 Task: Add an event with the title Second Sales Performance Analysis Meeting, date ''2023/11/27'', time 00:00and add a description: A conference call with partners serves as a platform for collaborative discussions. It brings together representatives from different organizations or departments to exchange ideas, share updates, and address common challenges. The call enables open and interactive communication, fostering a sense of teamwork and cooperation among partners.Mark the tasks as Completed , logged in from the account softage.3@softage.netand send the event invitation to softage.7@softage.net and softage.8@softage.net. Set a reminder for the event Doesn''t repeat
Action: Mouse moved to (56, 82)
Screenshot: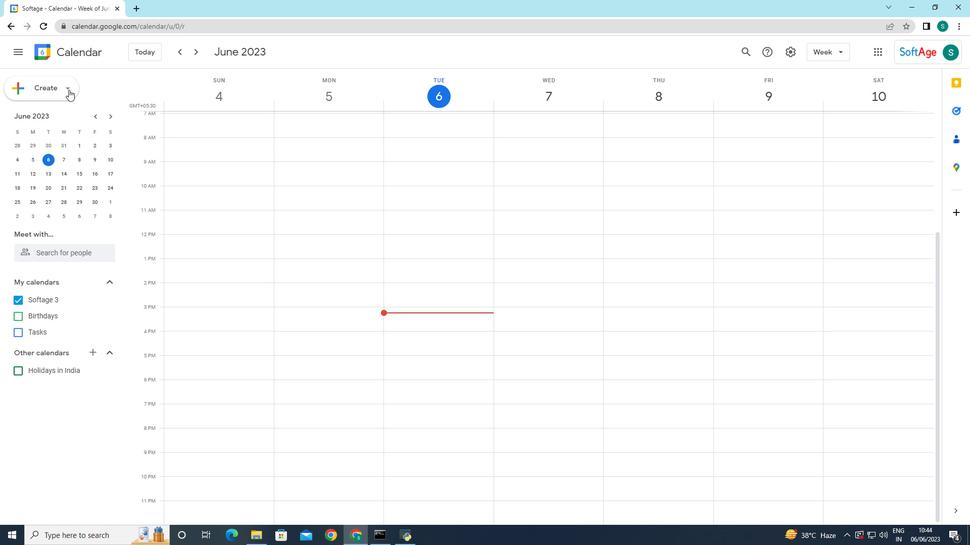 
Action: Mouse pressed left at (56, 82)
Screenshot: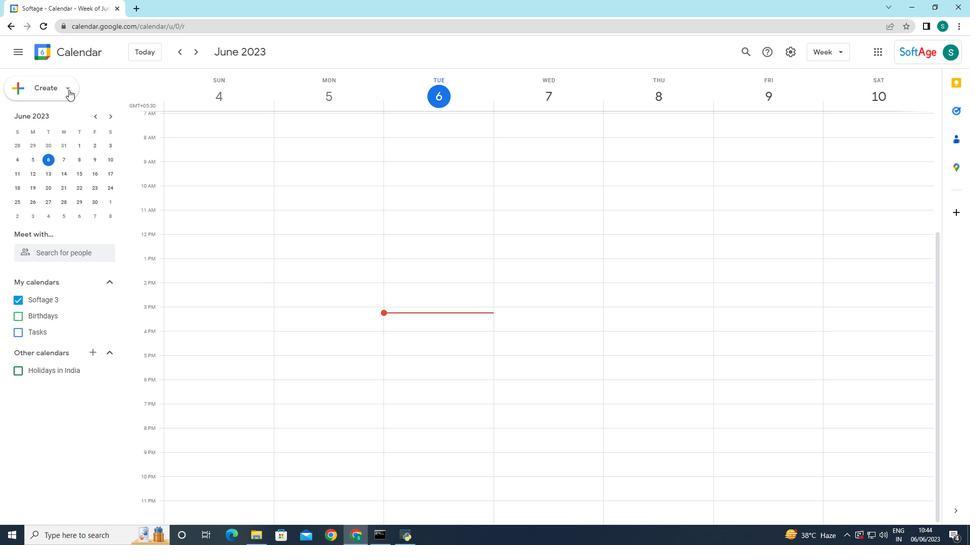 
Action: Mouse moved to (50, 112)
Screenshot: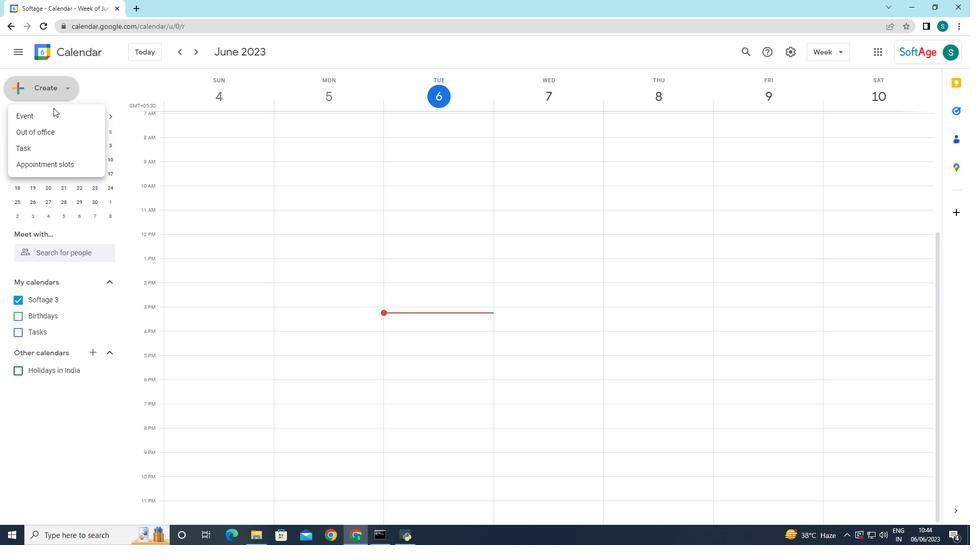 
Action: Mouse pressed left at (50, 112)
Screenshot: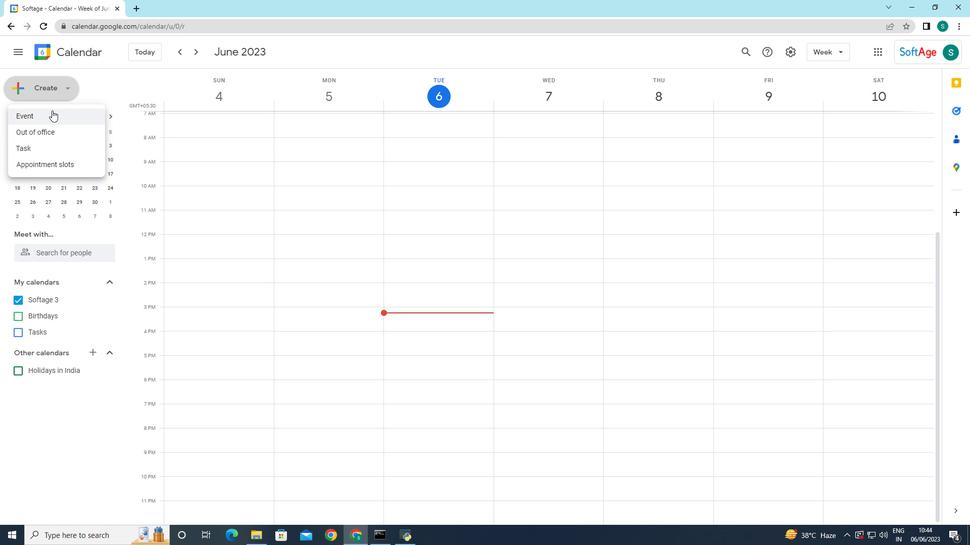 
Action: Mouse moved to (313, 399)
Screenshot: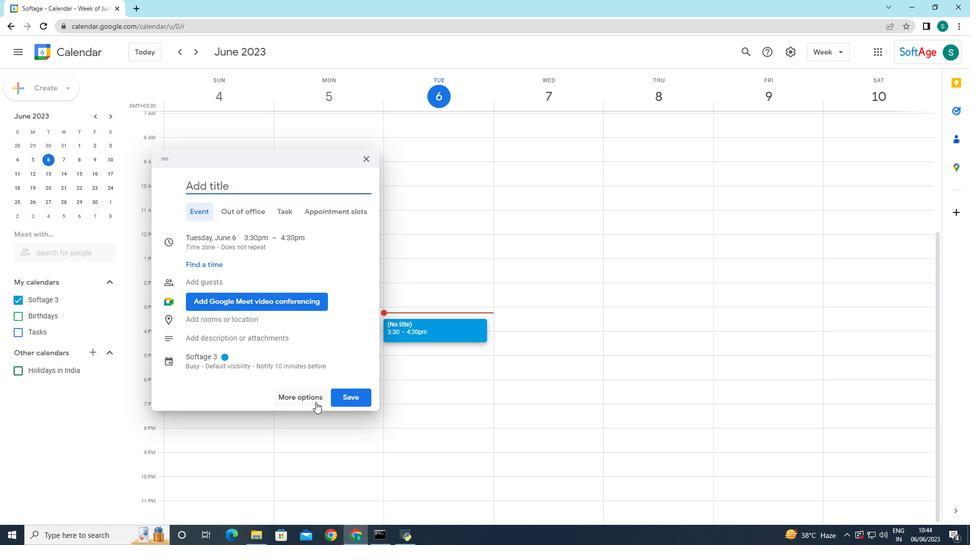 
Action: Mouse pressed left at (313, 399)
Screenshot: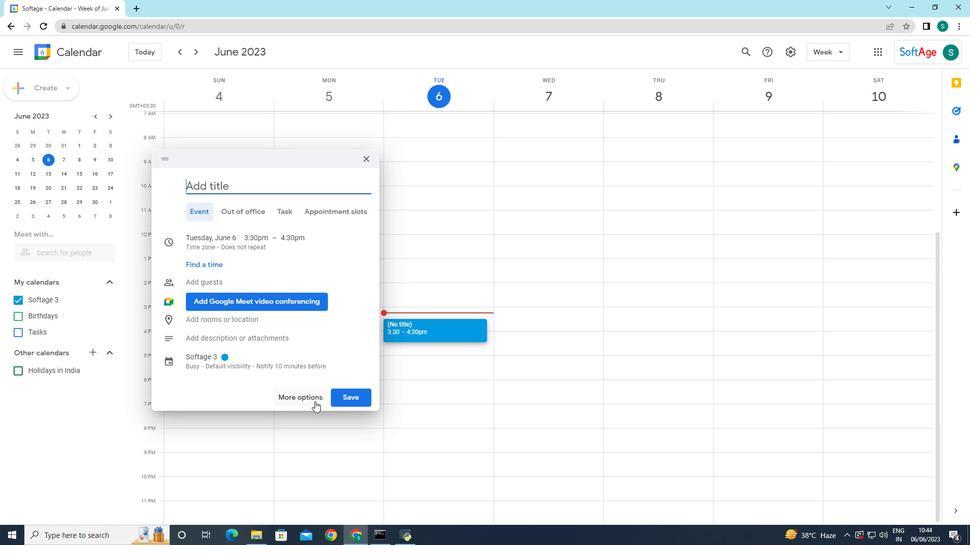 
Action: Mouse moved to (125, 52)
Screenshot: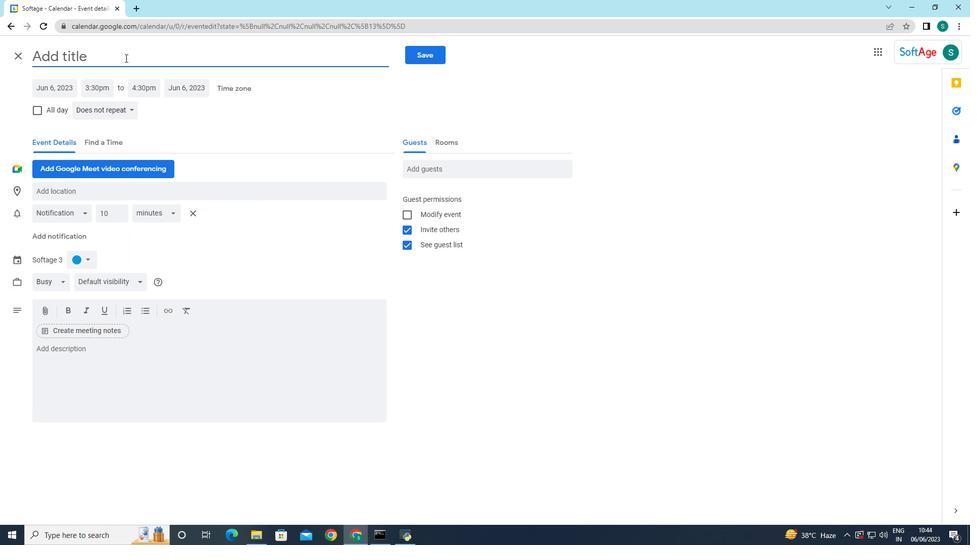 
Action: Mouse pressed left at (125, 52)
Screenshot: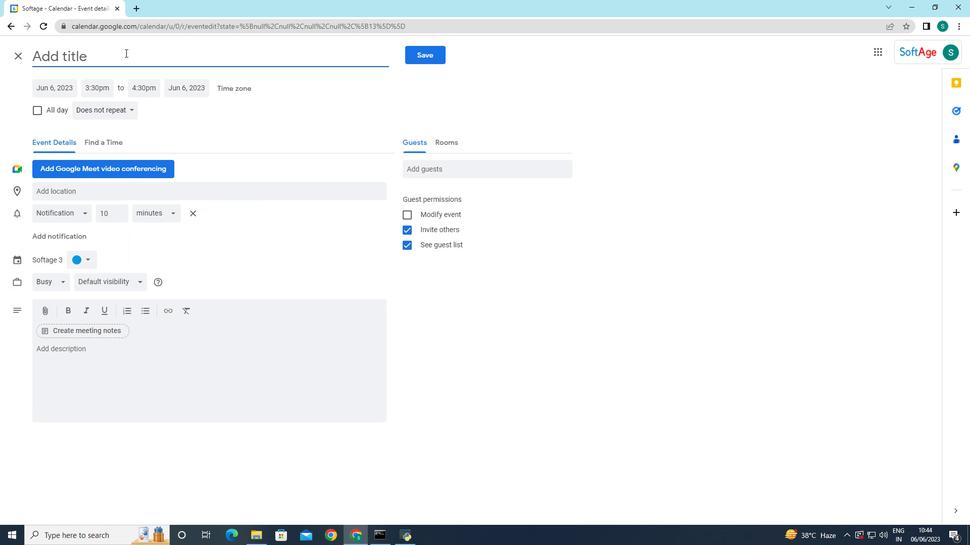 
Action: Key pressed <Key.caps_lock>S<Key.caps_lock>econd<Key.space>sales<Key.space><Key.caps_lock>P<Key.caps_lock>a<Key.backspace>erformance<Key.space><Key.caps_lock>A<Key.caps_lock>nalysis<Key.space><Key.caps_lock>M<Key.caps_lock>eeting<Key.space>
Screenshot: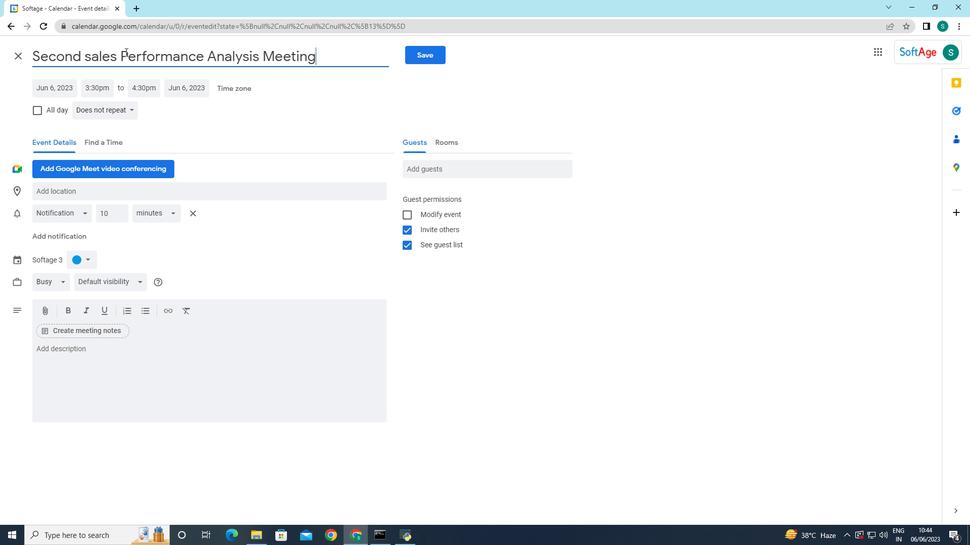
Action: Mouse moved to (51, 83)
Screenshot: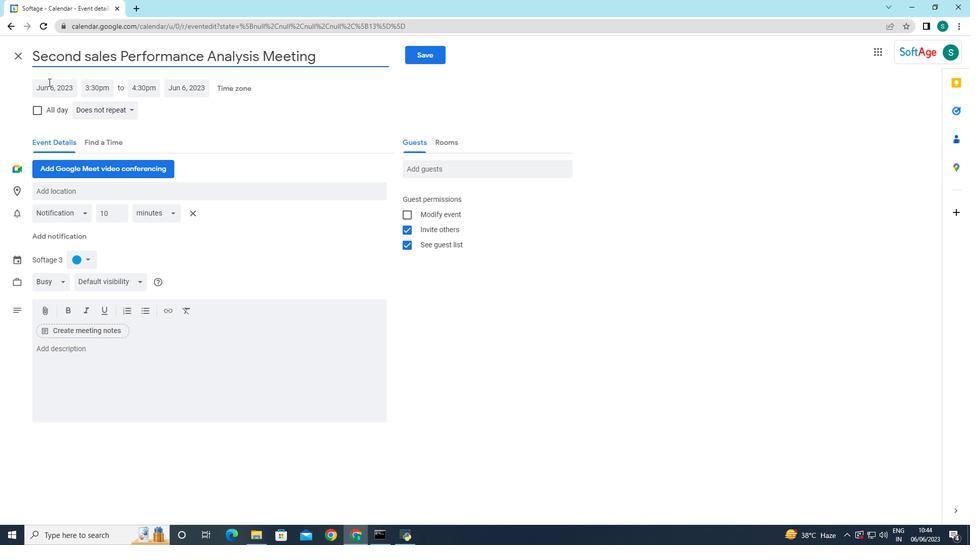 
Action: Mouse pressed left at (51, 83)
Screenshot: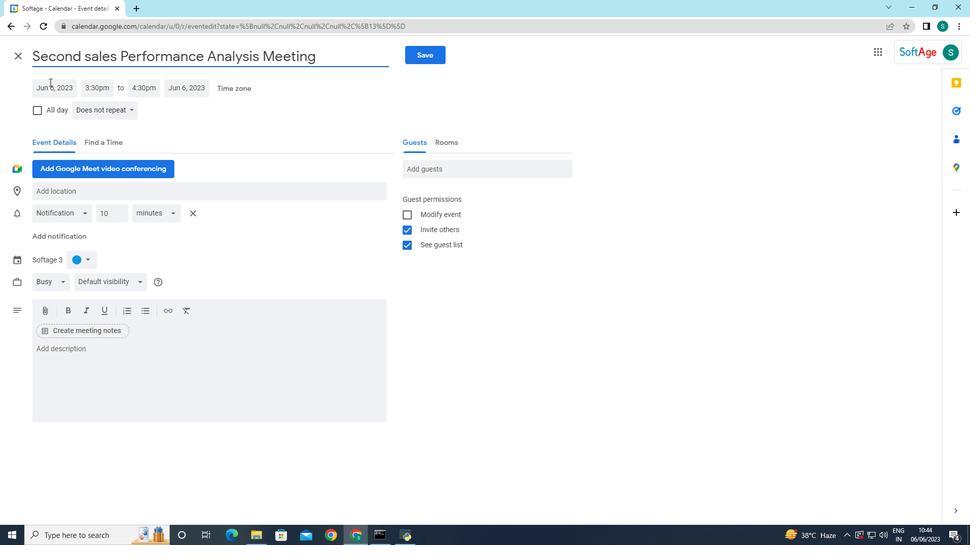 
Action: Mouse moved to (157, 110)
Screenshot: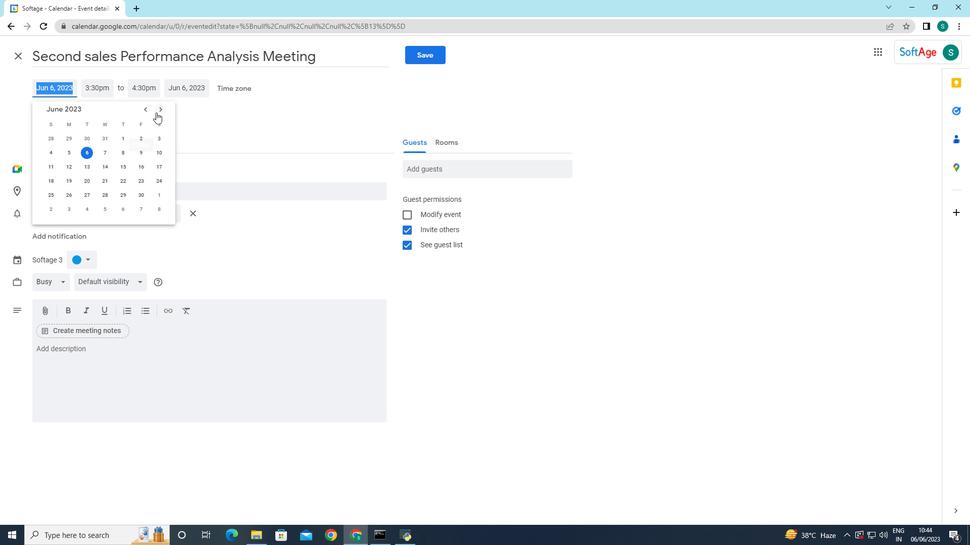 
Action: Mouse pressed left at (157, 110)
Screenshot: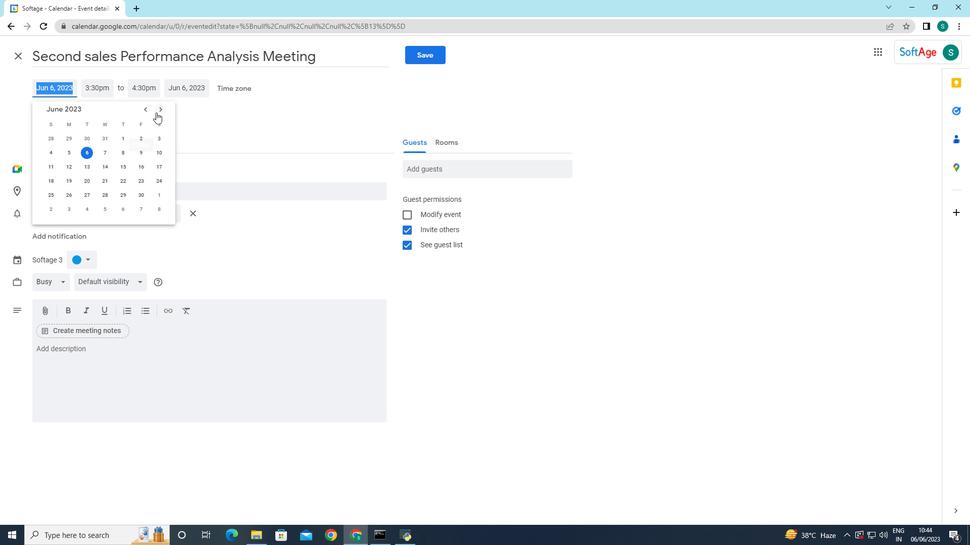 
Action: Mouse pressed left at (157, 110)
Screenshot: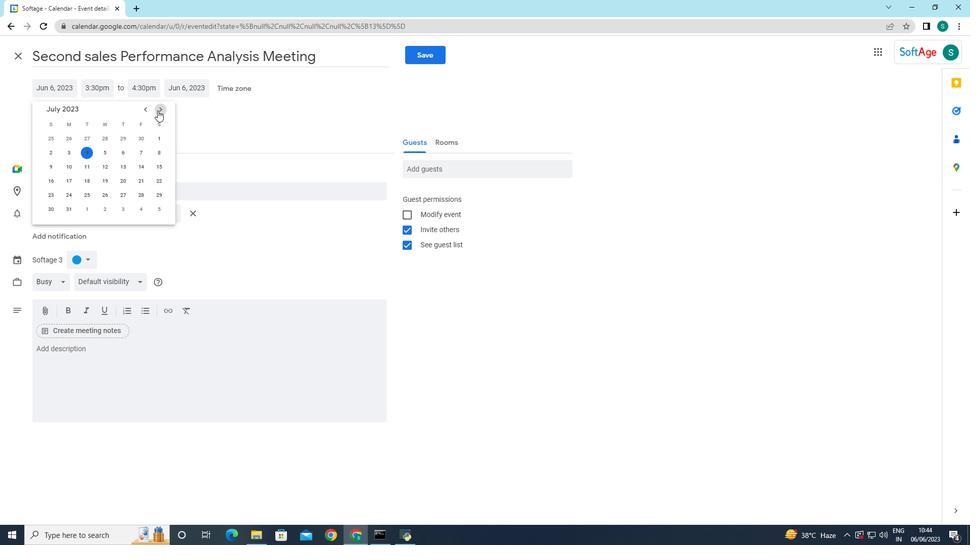 
Action: Mouse pressed left at (157, 110)
Screenshot: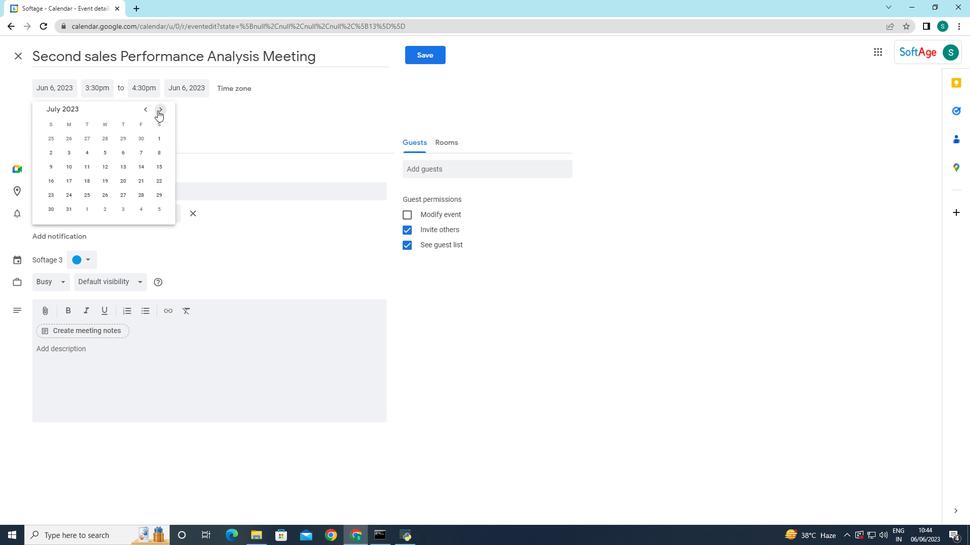 
Action: Mouse pressed left at (157, 110)
Screenshot: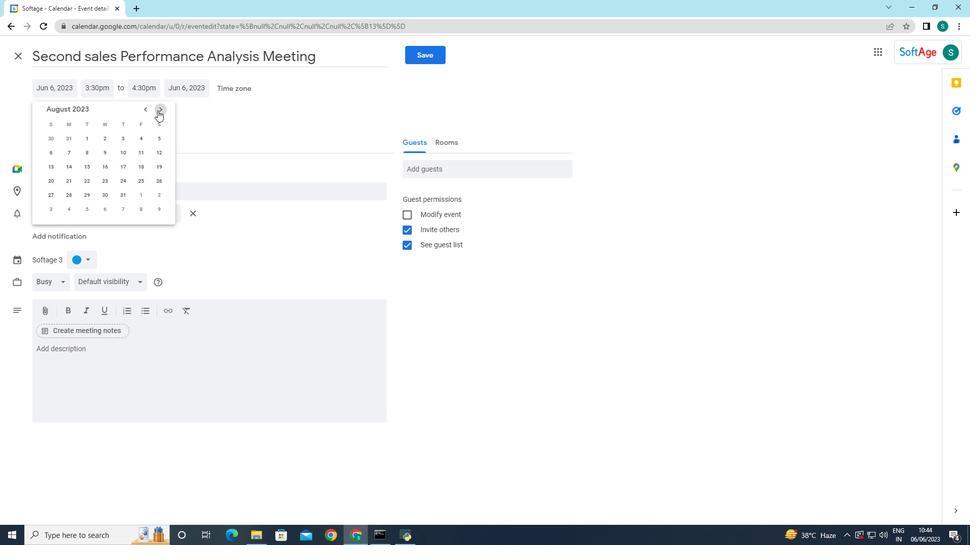 
Action: Mouse pressed left at (157, 110)
Screenshot: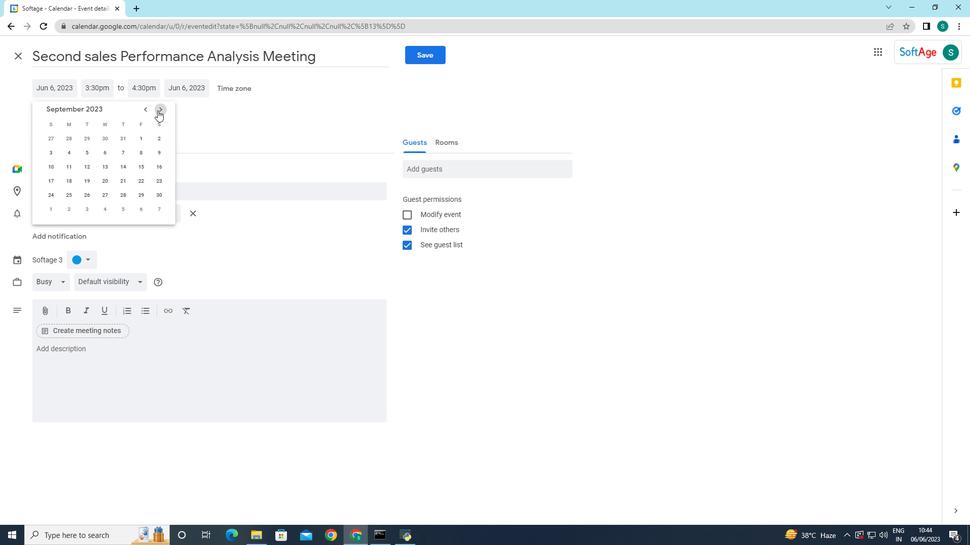 
Action: Mouse pressed left at (157, 110)
Screenshot: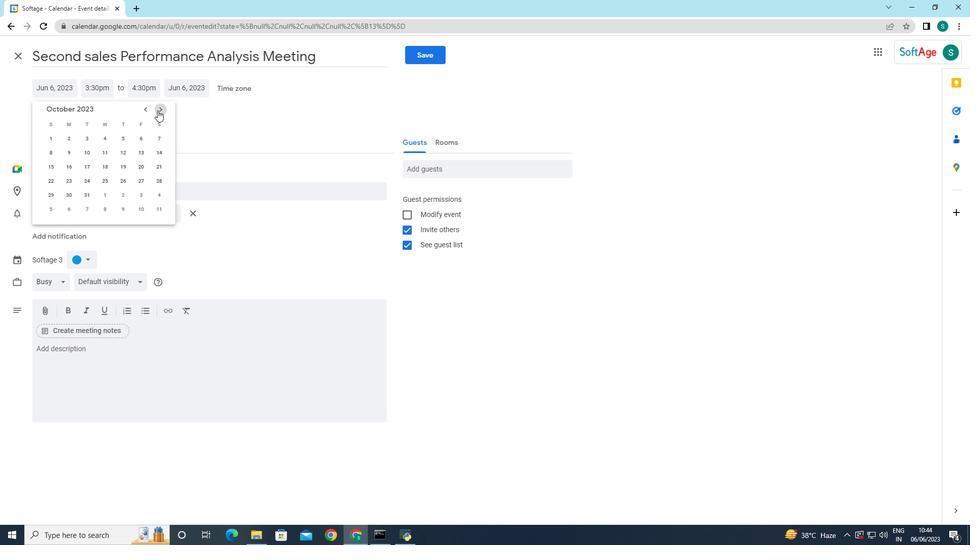 
Action: Mouse moved to (146, 110)
Screenshot: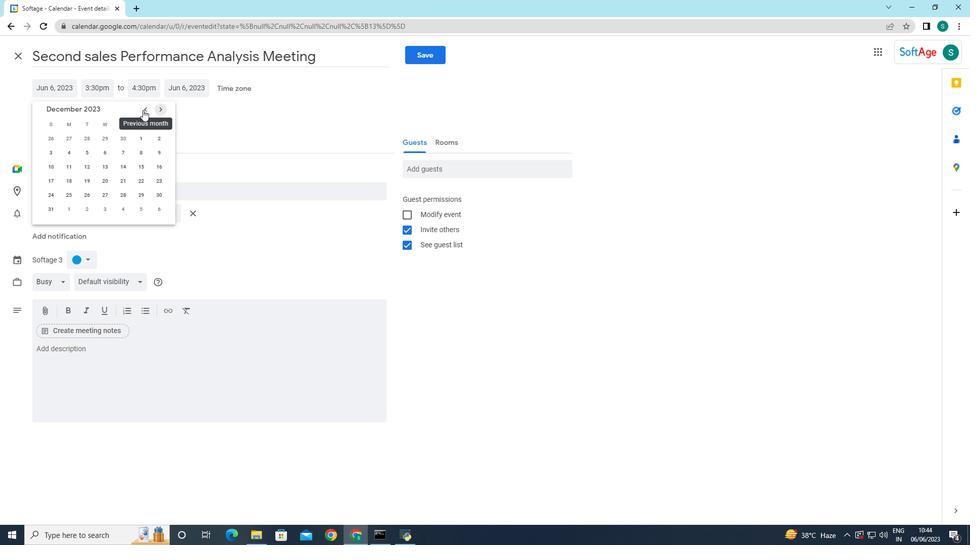 
Action: Mouse pressed left at (146, 110)
Screenshot: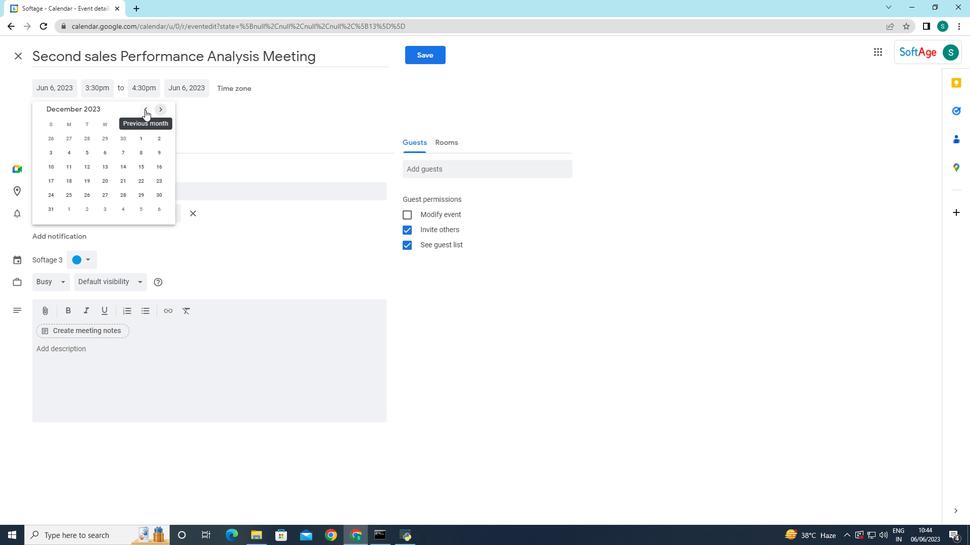
Action: Mouse moved to (68, 193)
Screenshot: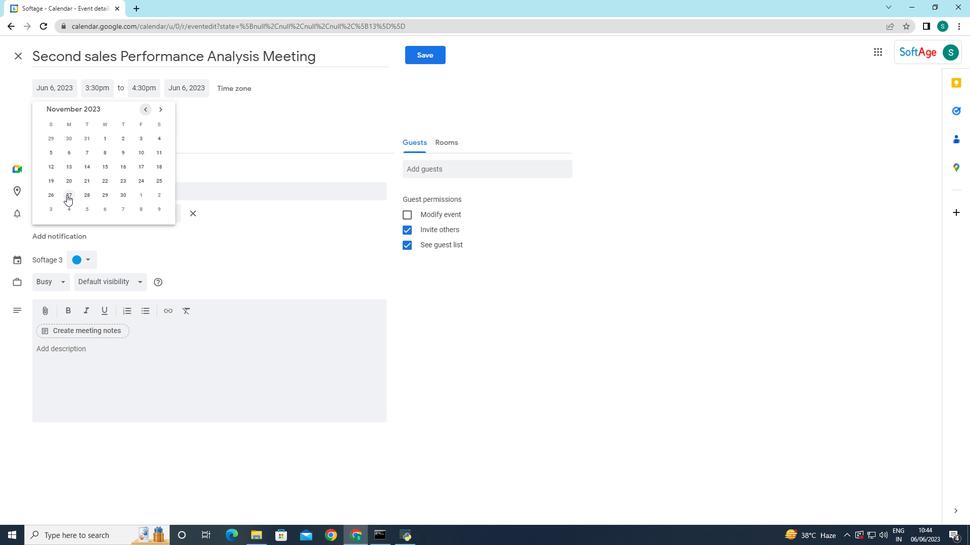 
Action: Mouse pressed left at (68, 193)
Screenshot: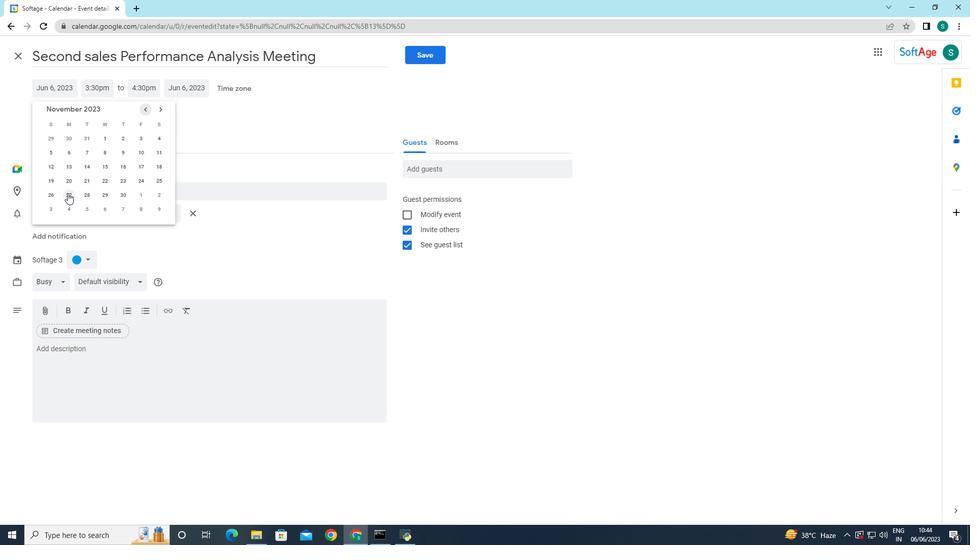 
Action: Mouse moved to (206, 142)
Screenshot: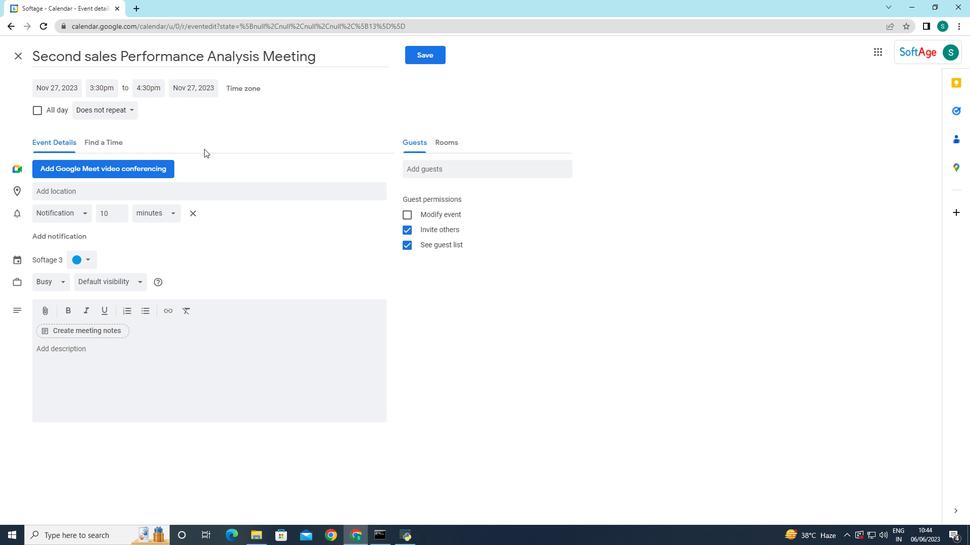
Action: Mouse pressed left at (206, 142)
Screenshot: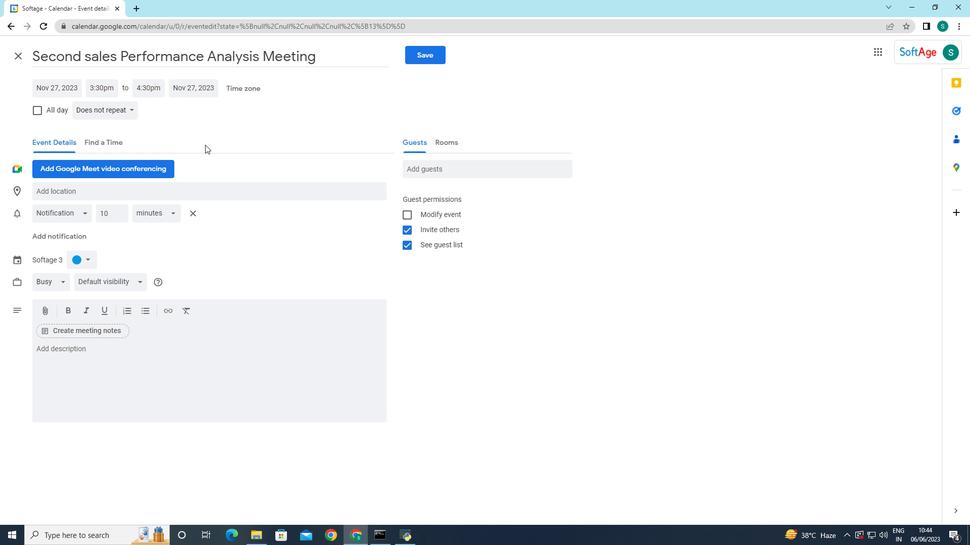 
Action: Mouse moved to (96, 86)
Screenshot: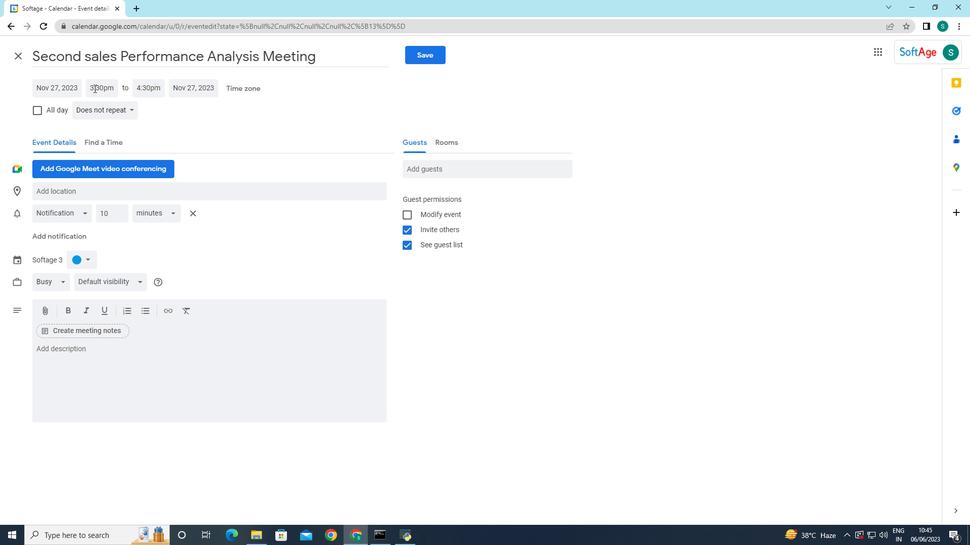 
Action: Mouse pressed left at (96, 86)
Screenshot: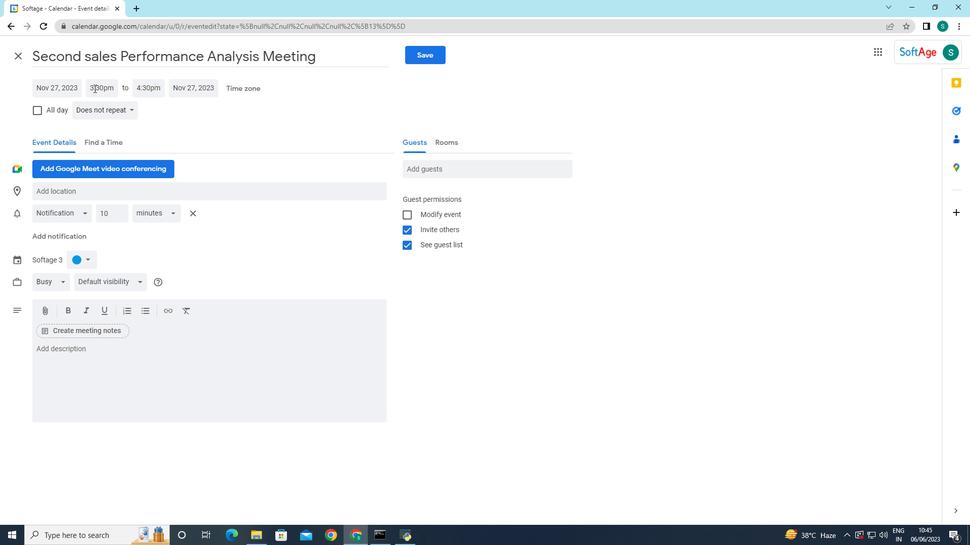 
Action: Mouse moved to (110, 145)
Screenshot: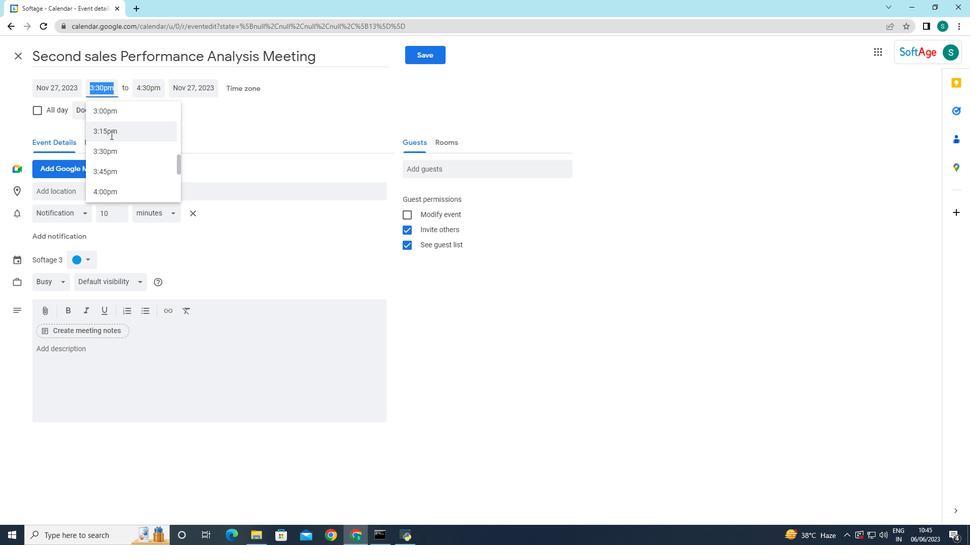 
Action: Mouse scrolled (110, 146) with delta (0, 0)
Screenshot: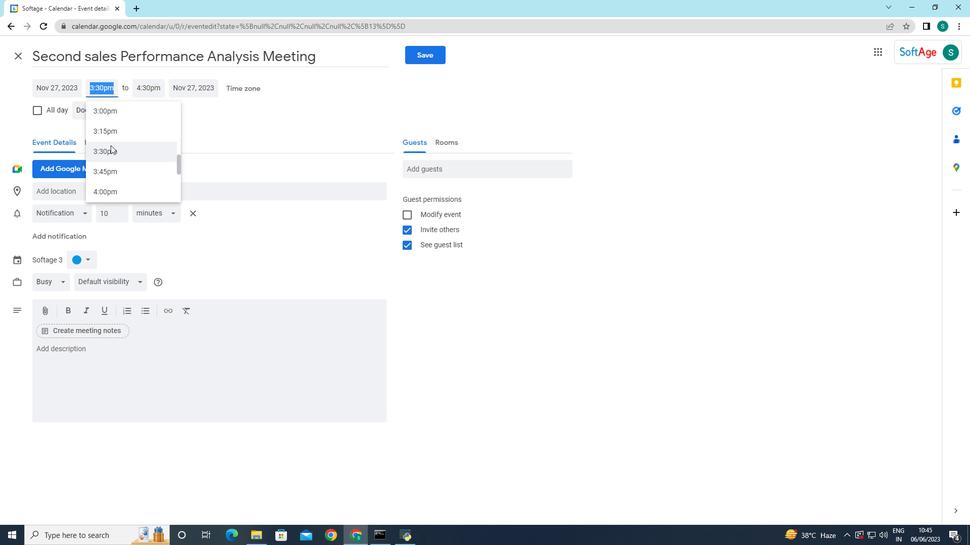 
Action: Mouse scrolled (110, 146) with delta (0, 0)
Screenshot: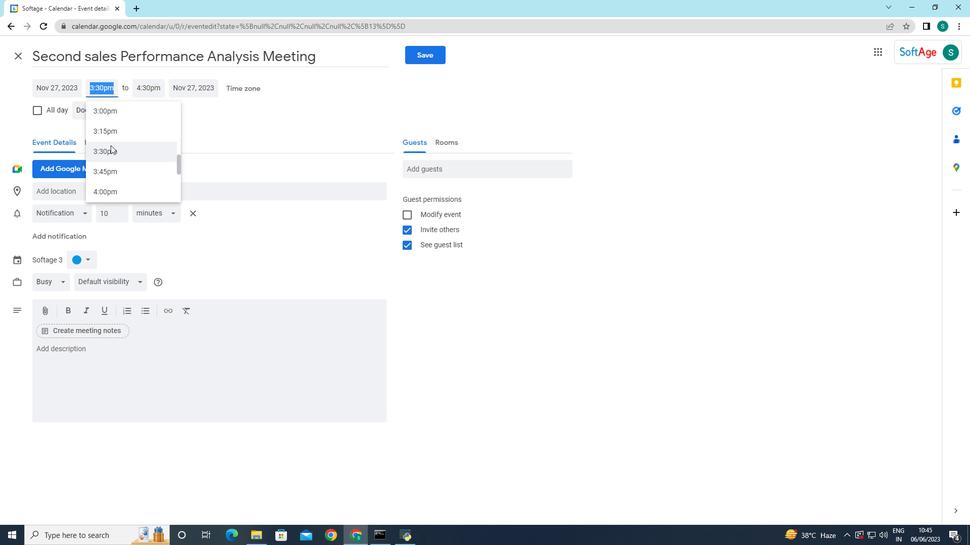 
Action: Mouse scrolled (110, 146) with delta (0, 0)
Screenshot: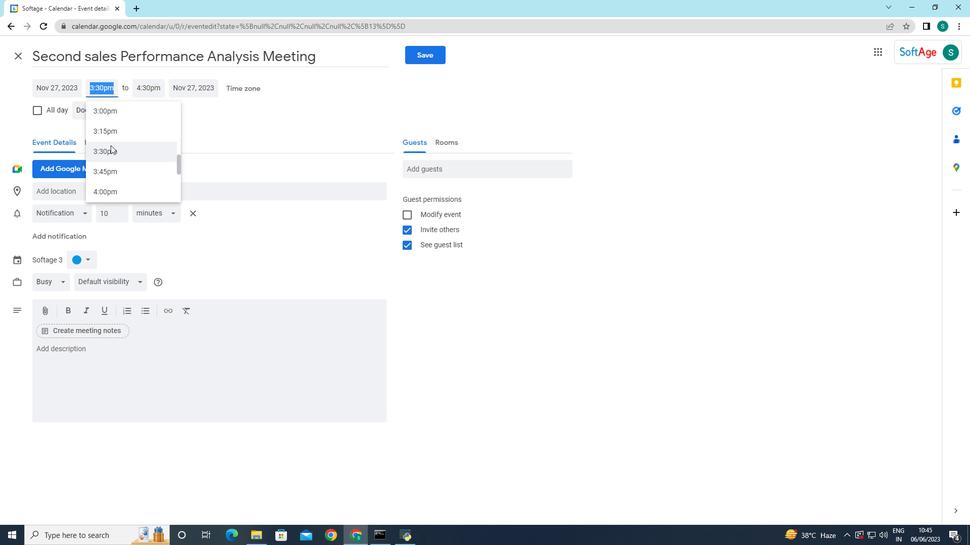 
Action: Mouse moved to (128, 158)
Screenshot: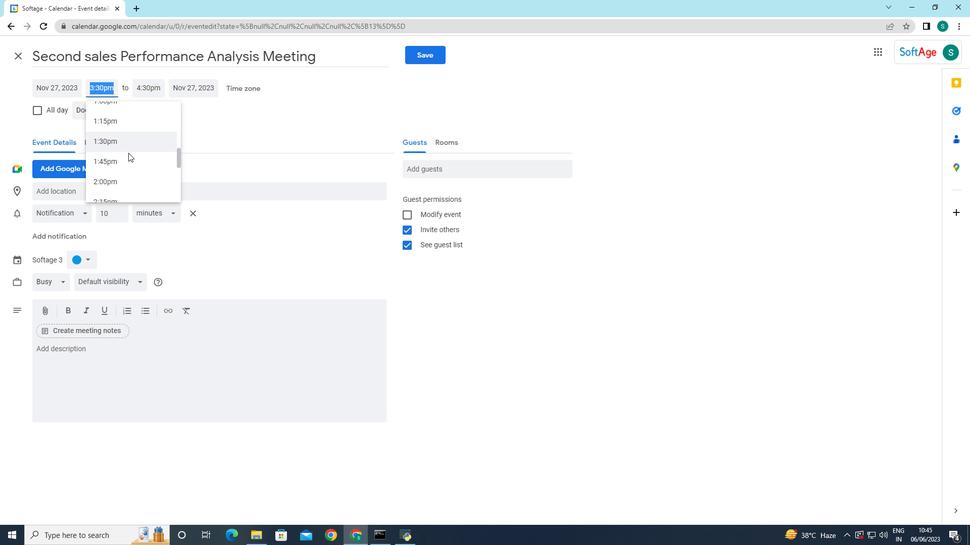 
Action: Mouse scrolled (128, 158) with delta (0, 0)
Screenshot: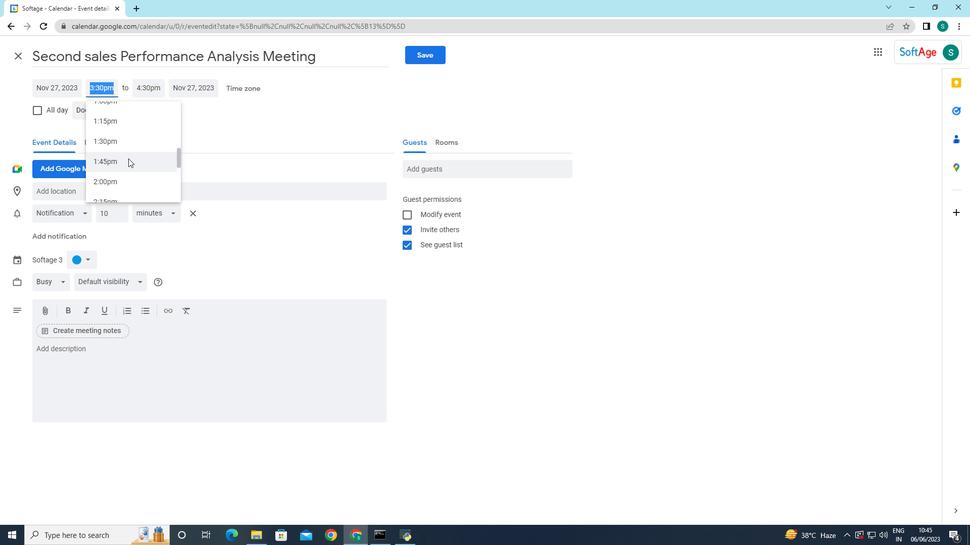 
Action: Mouse scrolled (128, 159) with delta (0, 0)
Screenshot: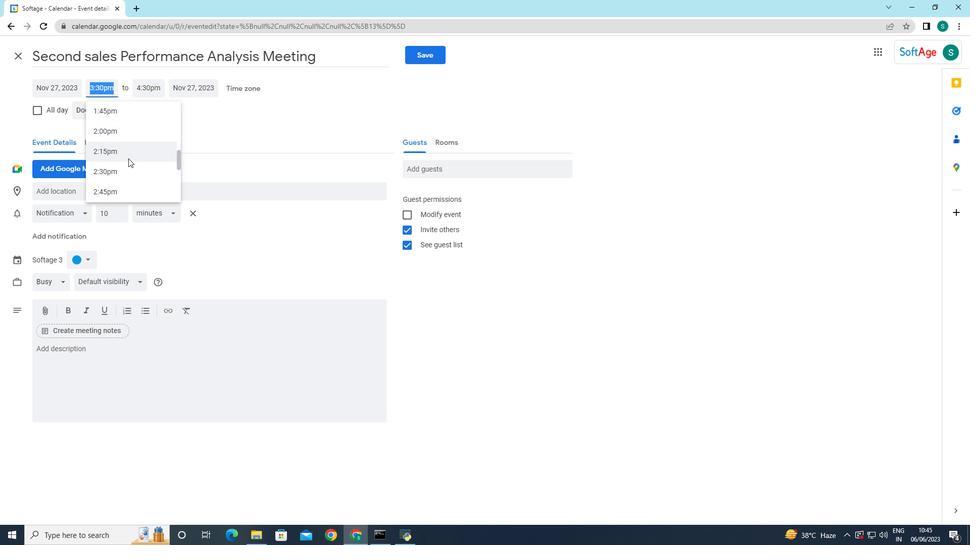 
Action: Mouse scrolled (128, 159) with delta (0, 0)
Screenshot: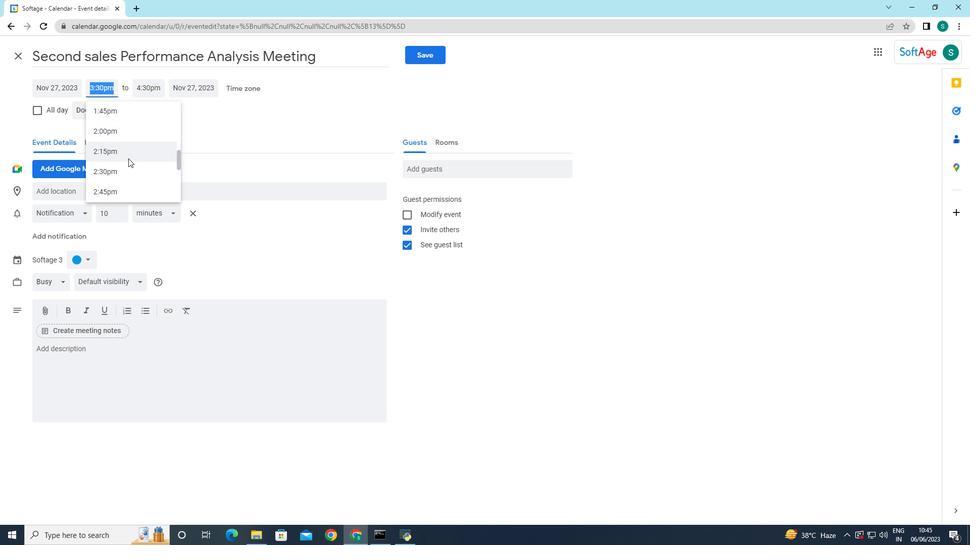 
Action: Mouse scrolled (128, 159) with delta (0, 0)
Screenshot: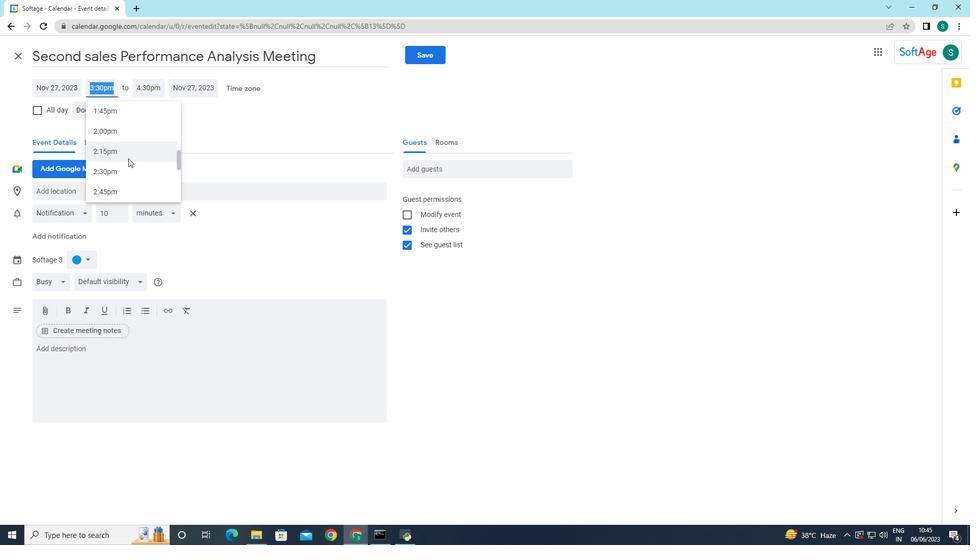 
Action: Mouse scrolled (128, 159) with delta (0, 0)
Screenshot: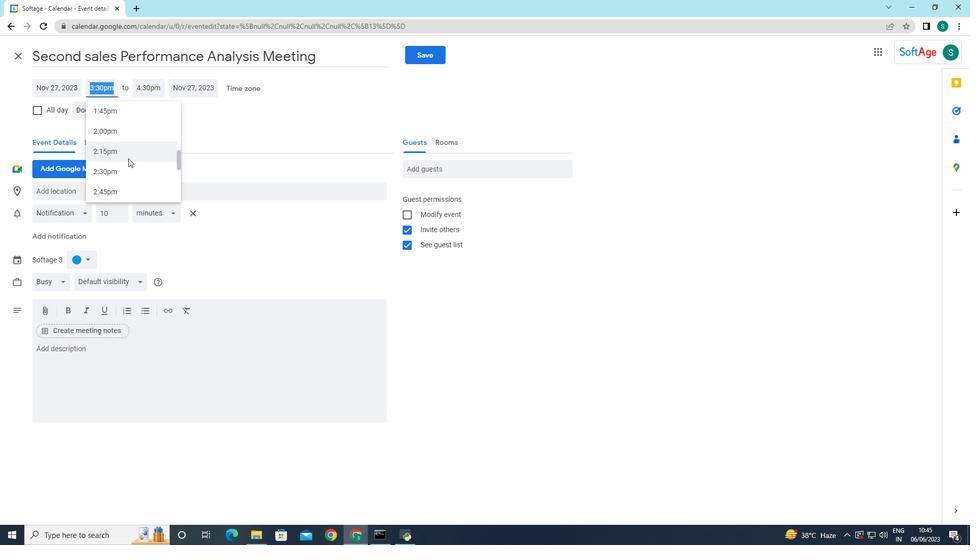 
Action: Mouse moved to (128, 158)
Screenshot: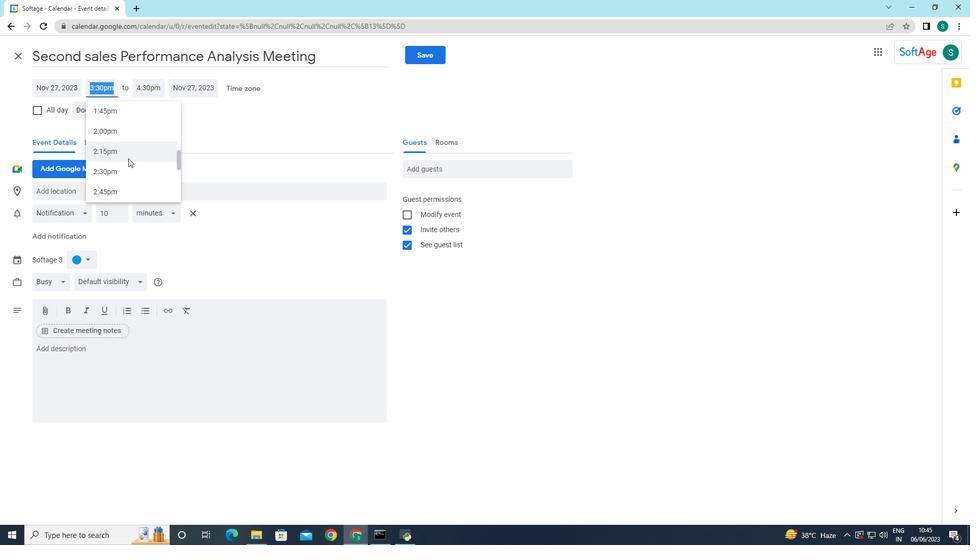 
Action: Mouse scrolled (128, 159) with delta (0, 0)
Screenshot: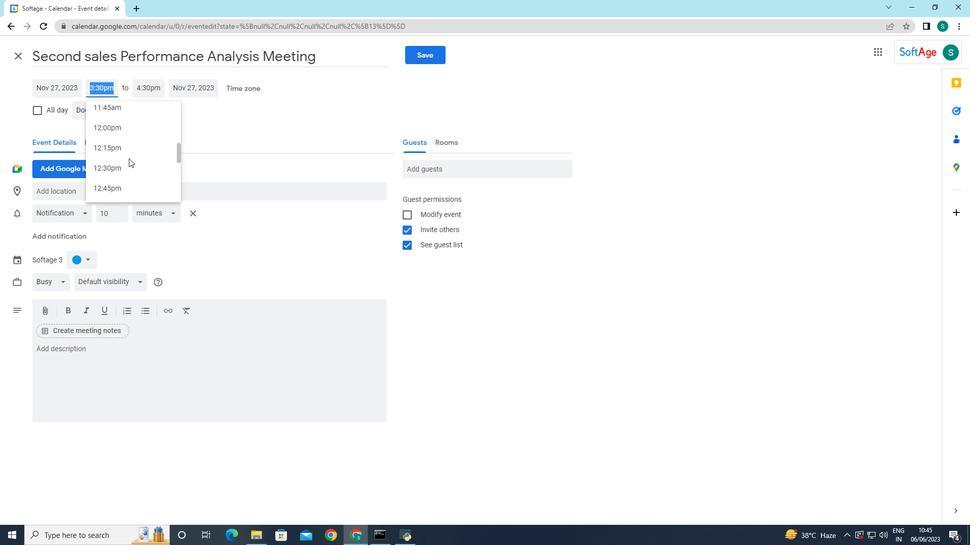 
Action: Mouse scrolled (128, 159) with delta (0, 0)
Screenshot: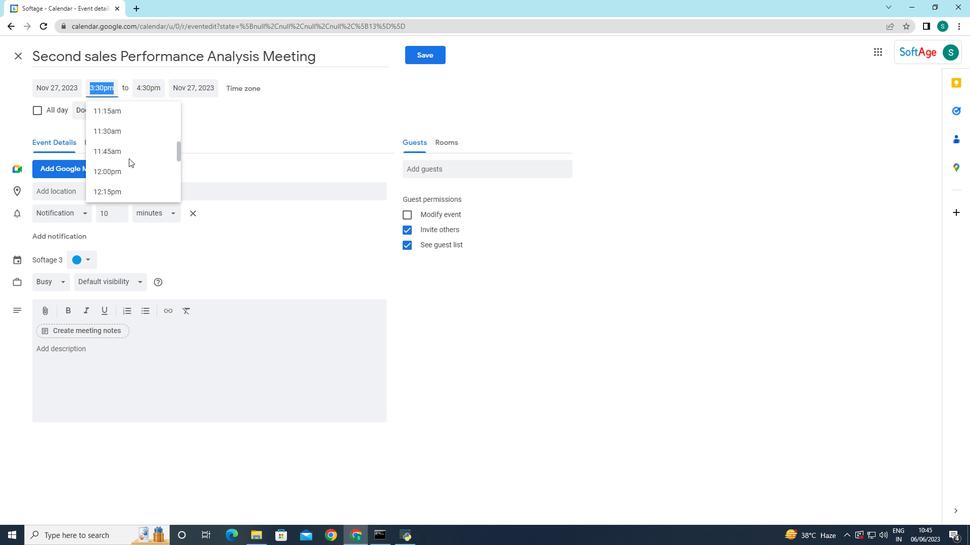 
Action: Mouse scrolled (128, 159) with delta (0, 0)
Screenshot: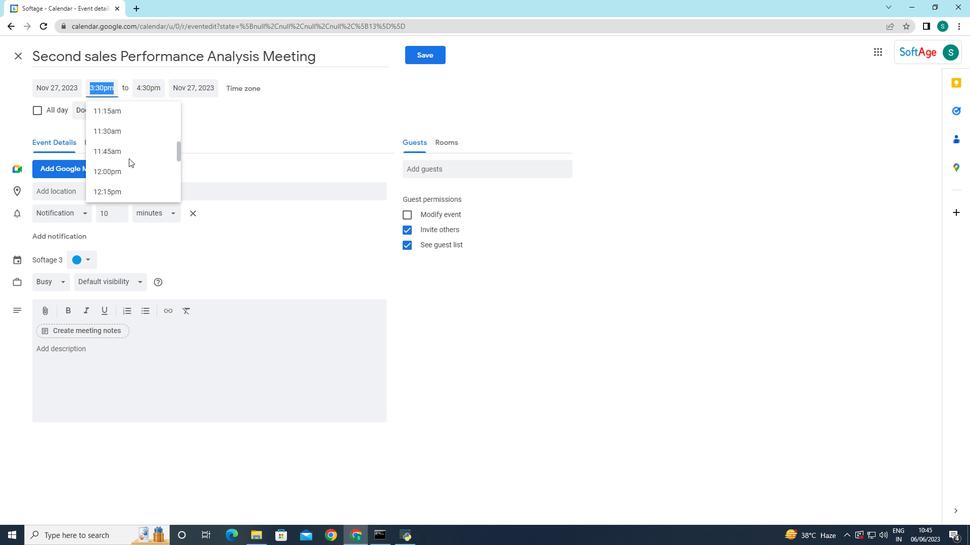 
Action: Mouse scrolled (128, 159) with delta (0, 0)
Screenshot: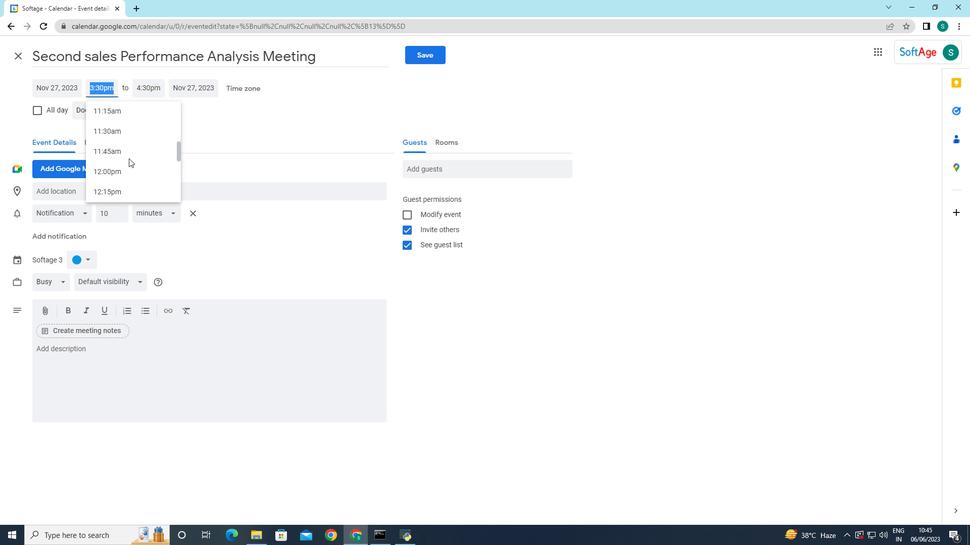 
Action: Mouse moved to (128, 158)
Screenshot: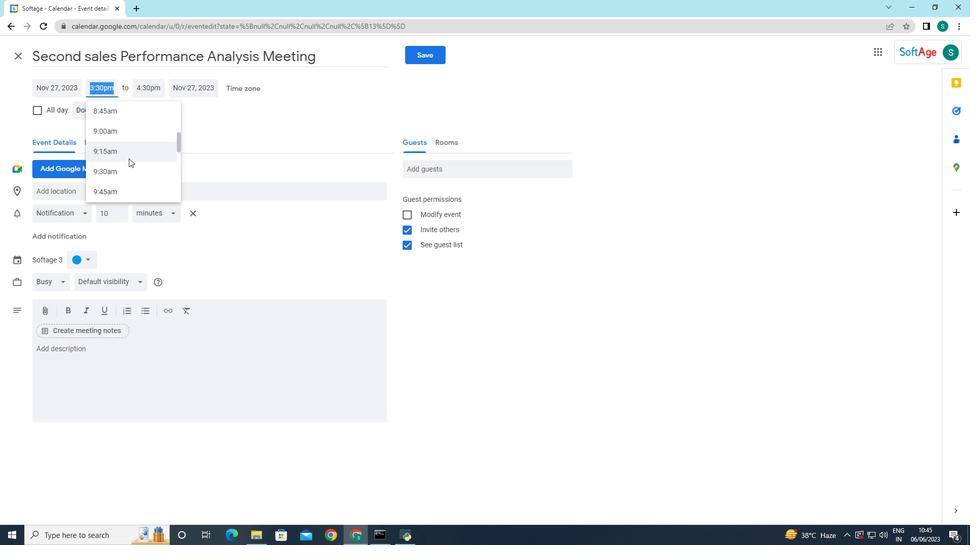 
Action: Mouse scrolled (128, 159) with delta (0, 0)
Screenshot: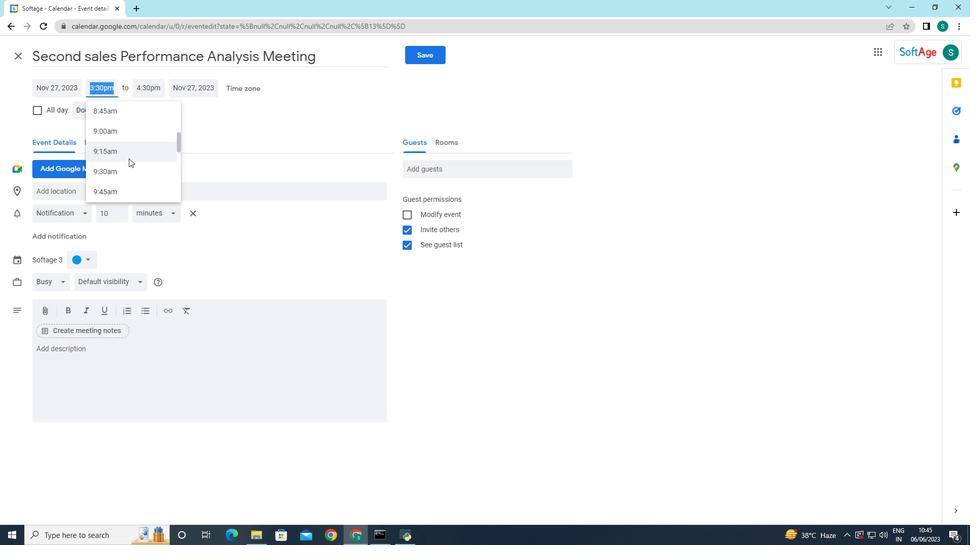 
Action: Mouse scrolled (128, 159) with delta (0, 0)
Screenshot: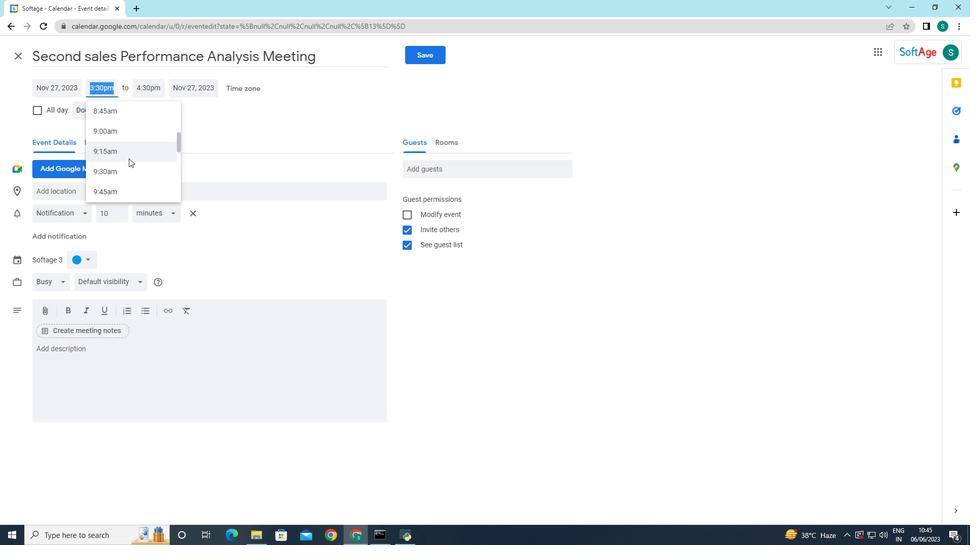 
Action: Mouse scrolled (128, 159) with delta (0, 0)
Screenshot: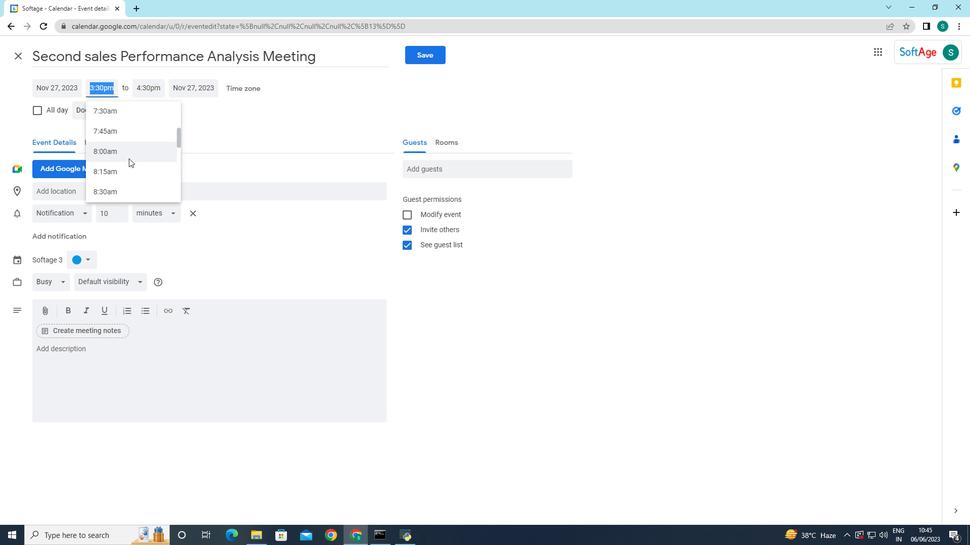 
Action: Mouse scrolled (128, 159) with delta (0, 0)
Screenshot: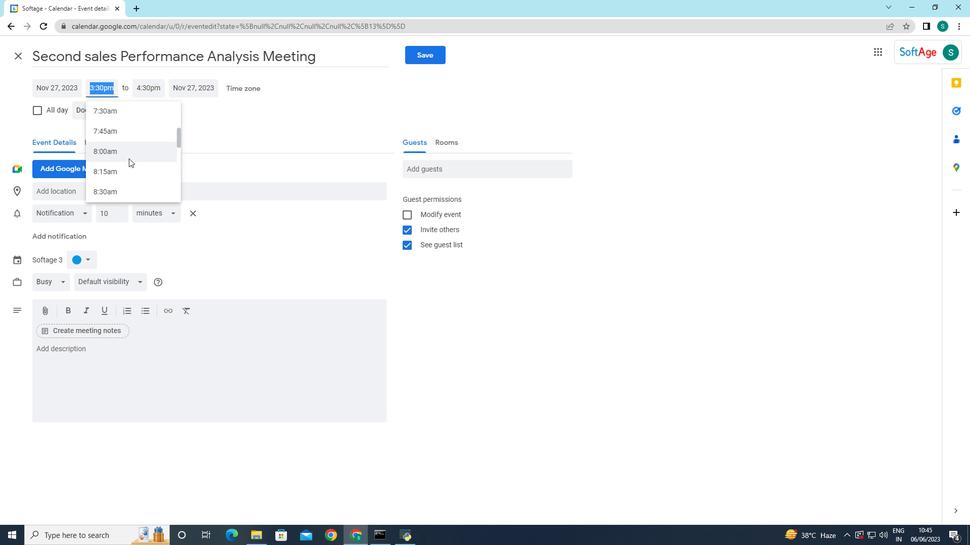 
Action: Mouse scrolled (128, 158) with delta (0, 0)
Screenshot: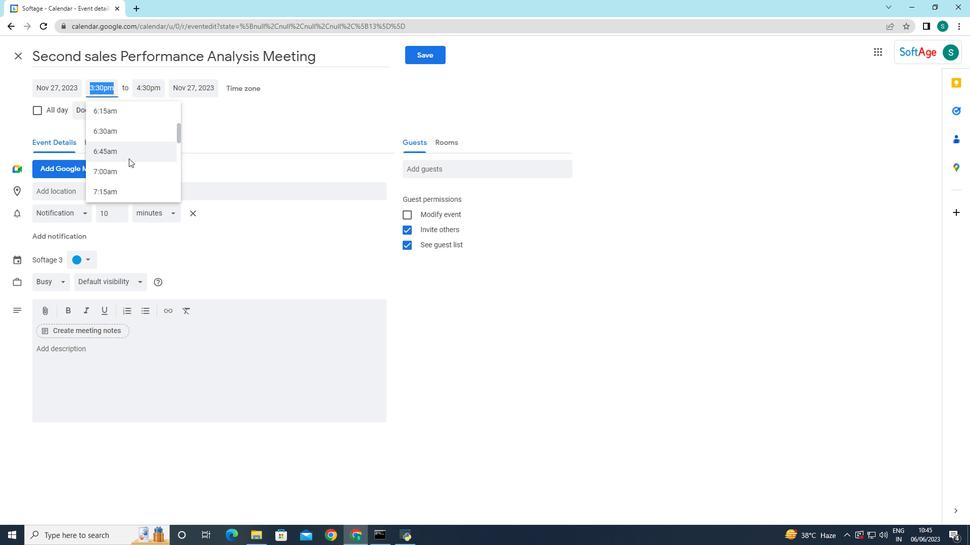
Action: Mouse scrolled (128, 158) with delta (0, 0)
Screenshot: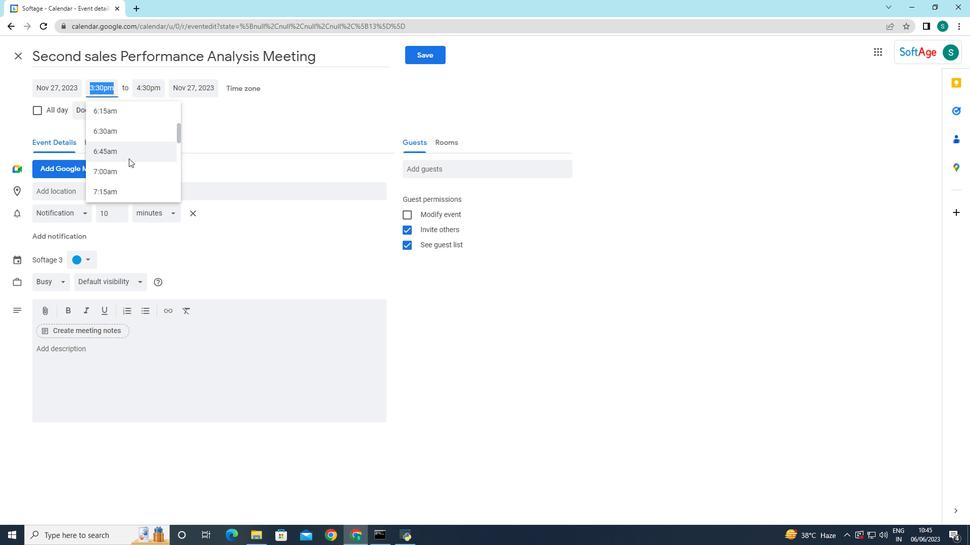 
Action: Mouse scrolled (128, 158) with delta (0, 0)
Screenshot: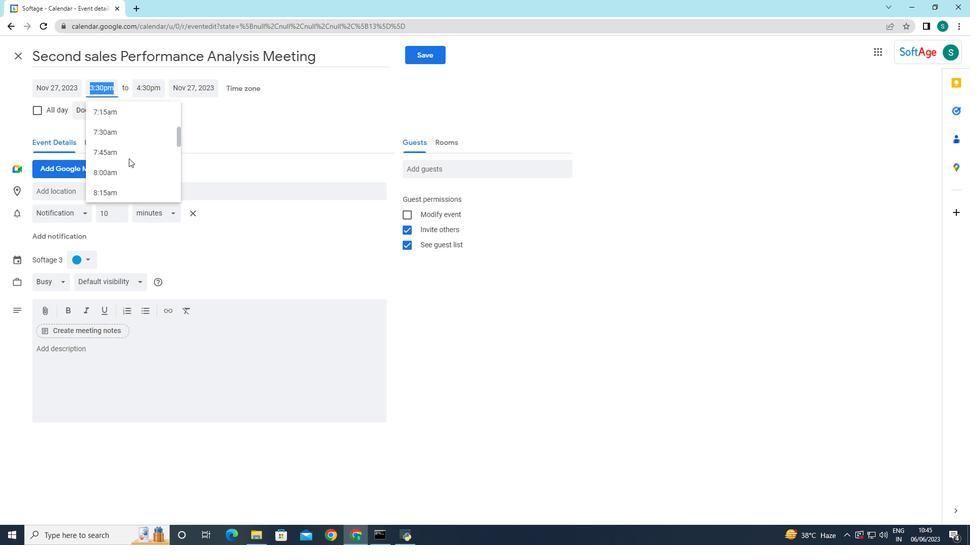 
Action: Mouse scrolled (128, 158) with delta (0, 0)
Screenshot: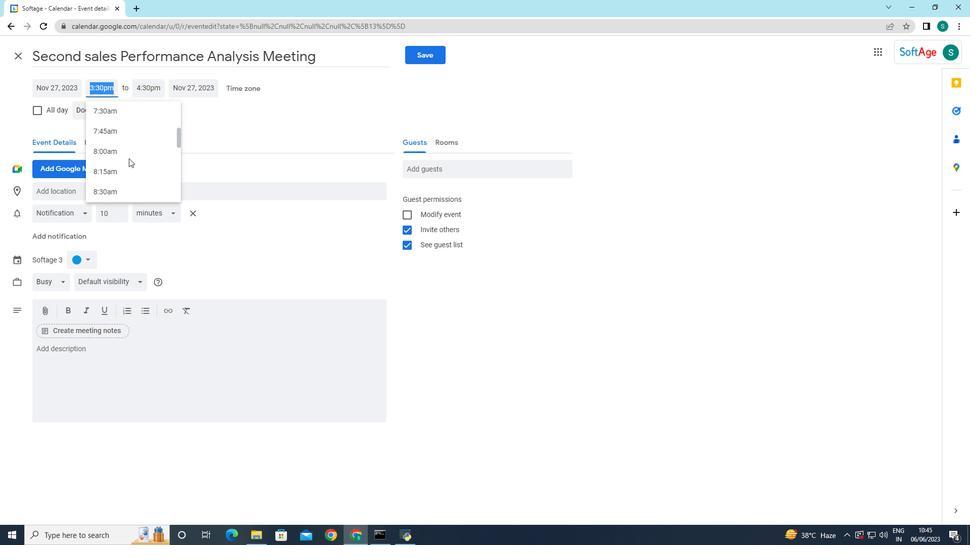 
Action: Mouse scrolled (128, 158) with delta (0, 0)
Screenshot: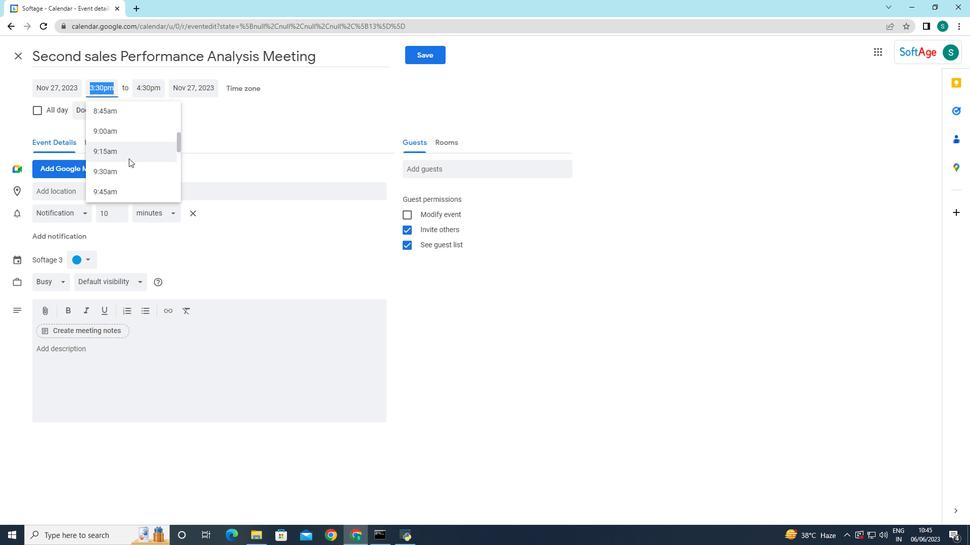 
Action: Mouse scrolled (128, 158) with delta (0, 0)
Screenshot: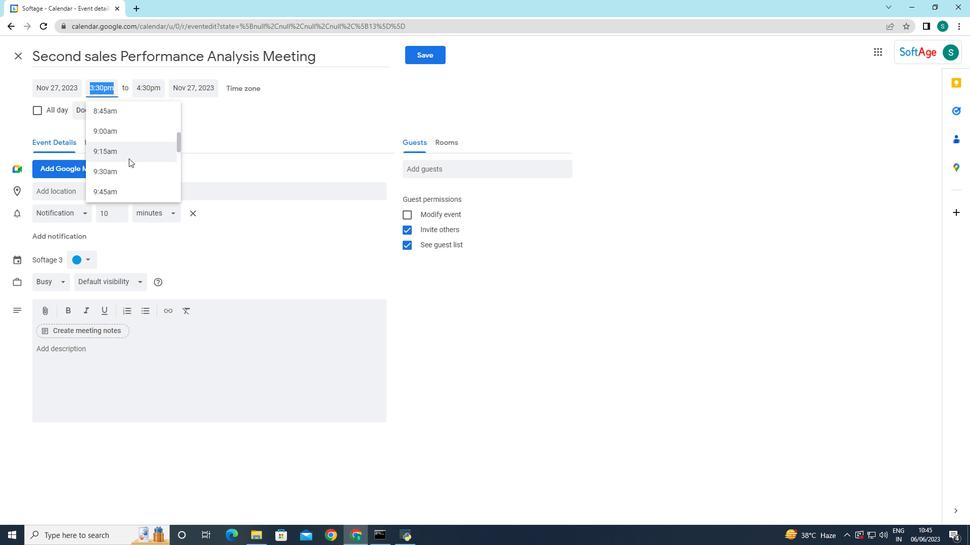 
Action: Mouse scrolled (128, 158) with delta (0, 0)
Screenshot: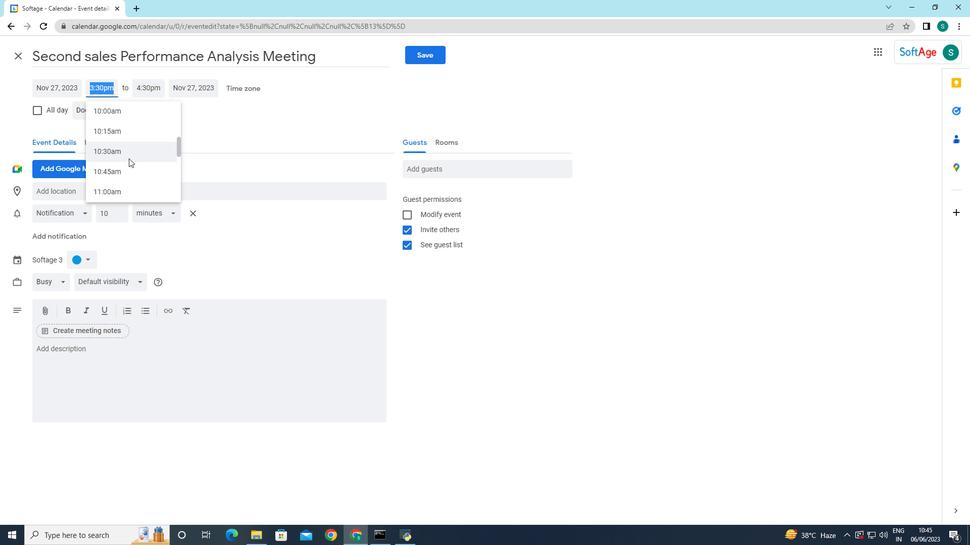 
Action: Mouse scrolled (128, 158) with delta (0, 0)
Screenshot: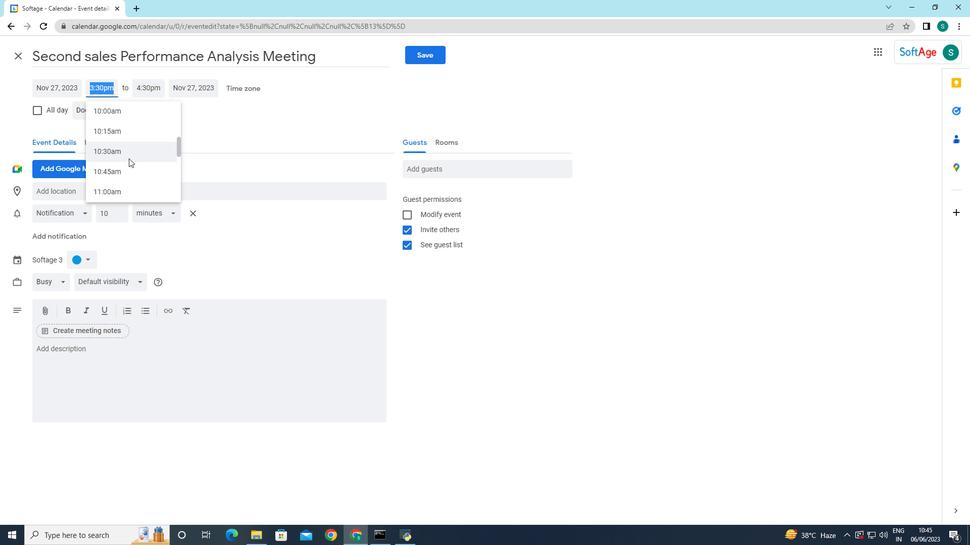 
Action: Mouse moved to (120, 155)
Screenshot: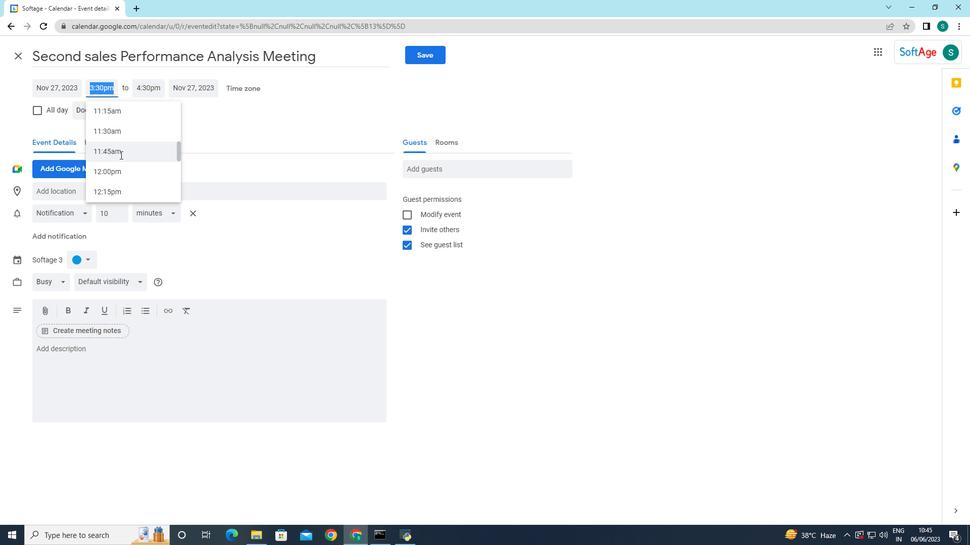 
Action: Mouse scrolled (120, 155) with delta (0, 0)
Screenshot: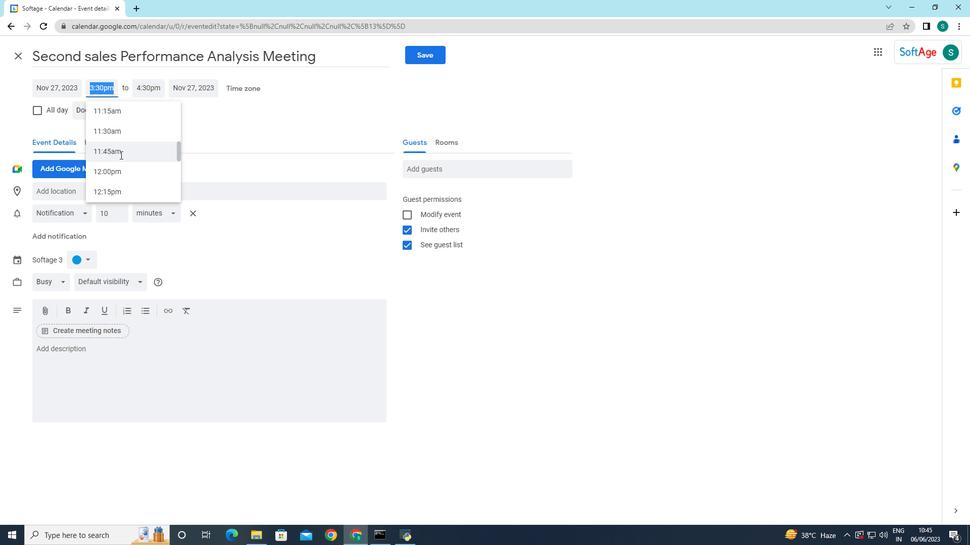 
Action: Mouse moved to (126, 118)
Screenshot: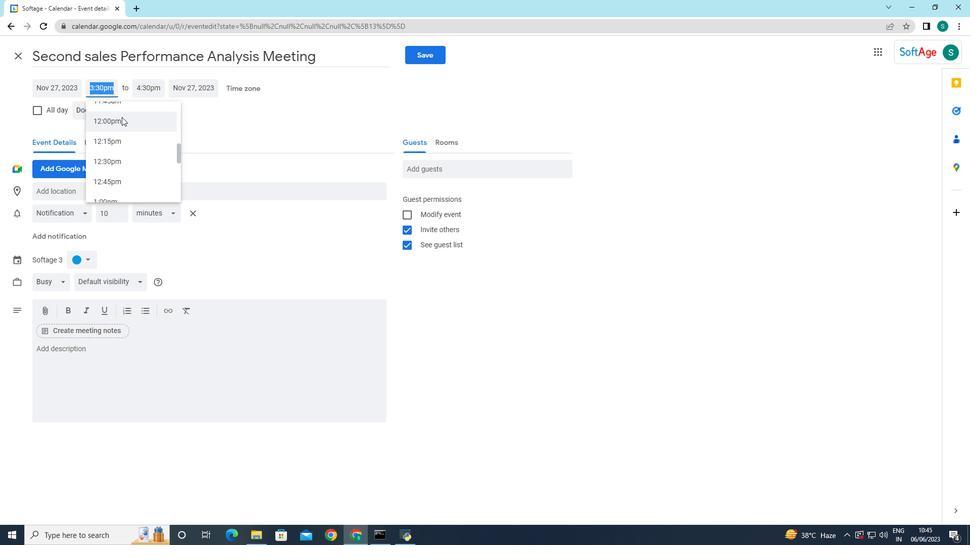 
Action: Mouse scrolled (126, 119) with delta (0, 0)
Screenshot: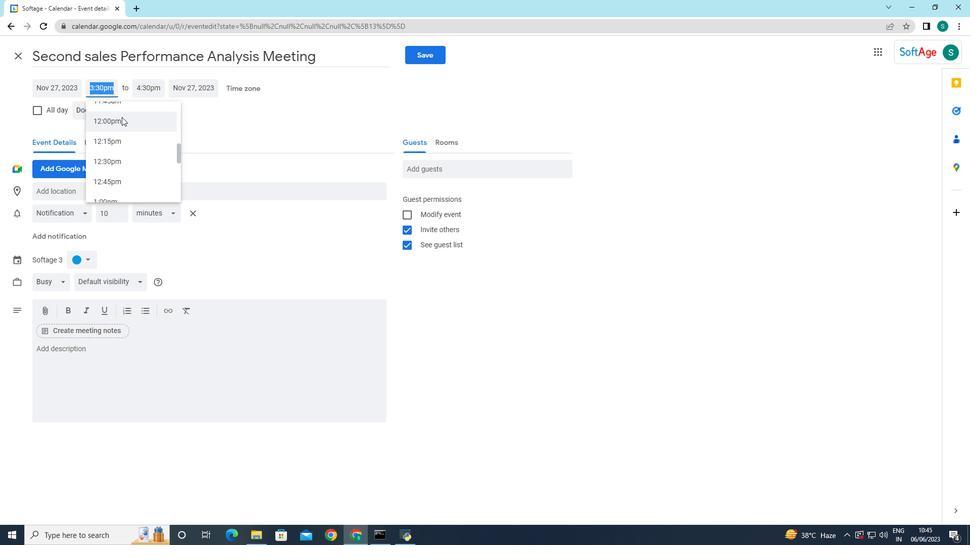
Action: Mouse moved to (110, 174)
Screenshot: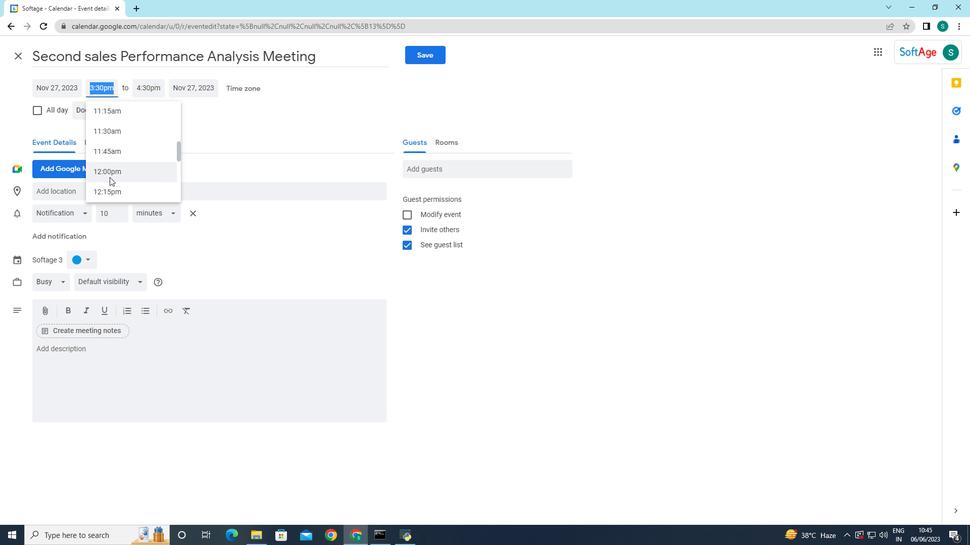 
Action: Mouse pressed left at (110, 174)
Screenshot: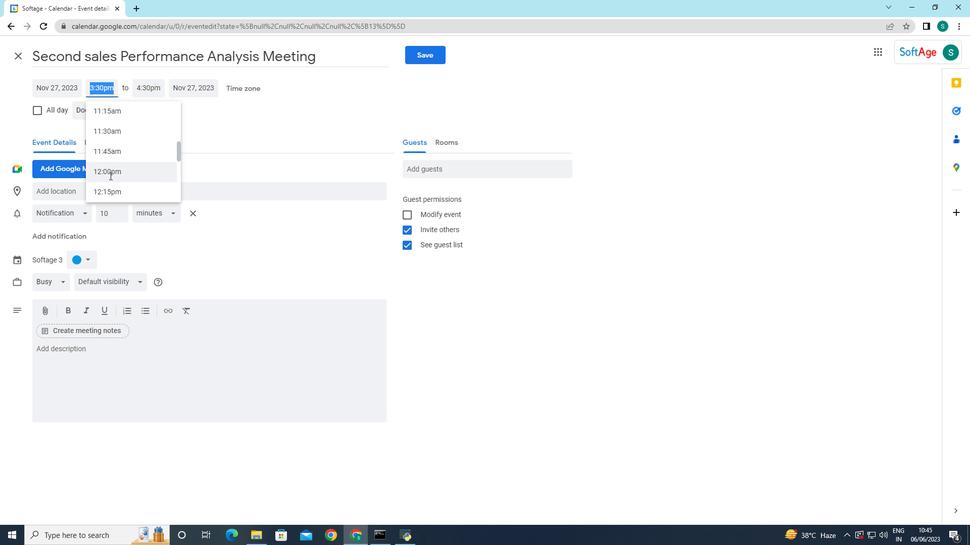 
Action: Mouse moved to (194, 139)
Screenshot: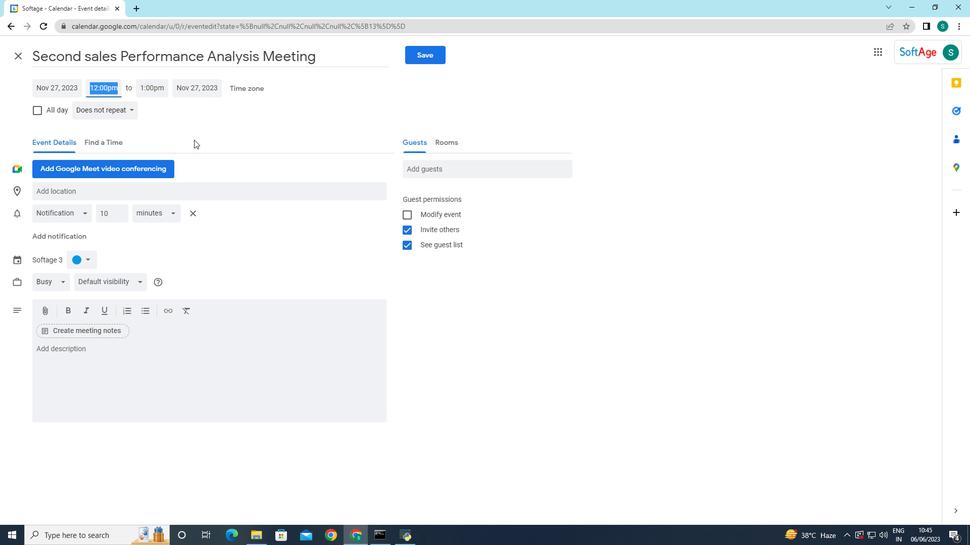 
Action: Mouse pressed left at (194, 139)
Screenshot: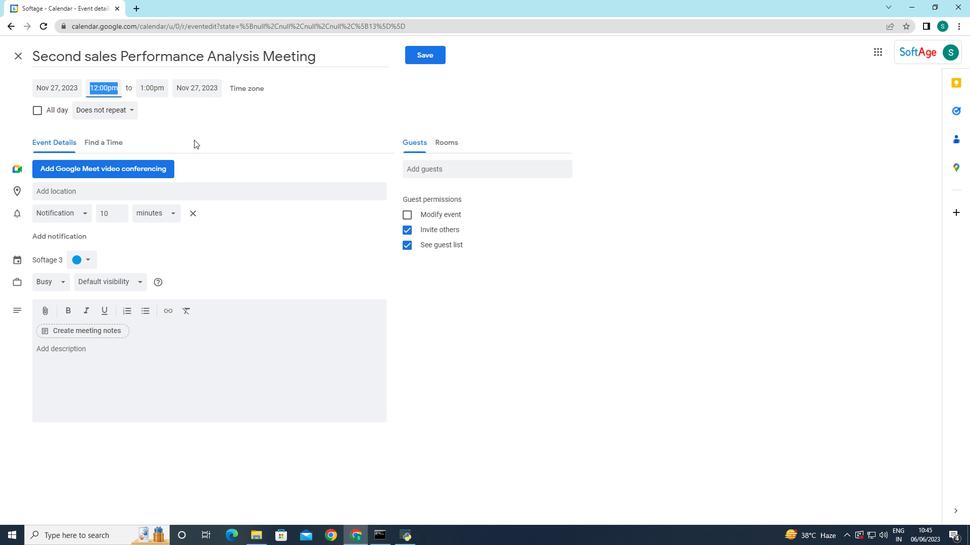 
Action: Mouse moved to (73, 351)
Screenshot: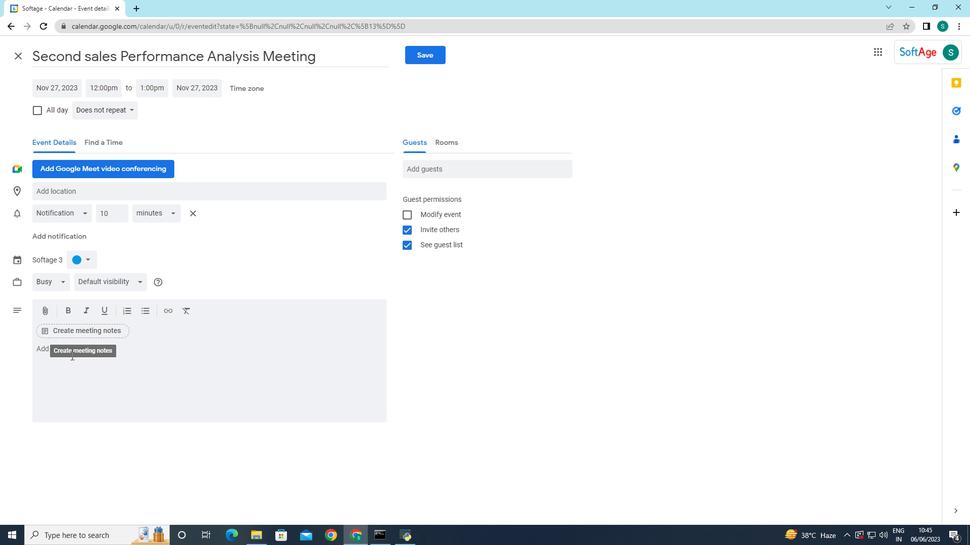 
Action: Mouse pressed left at (73, 351)
Screenshot: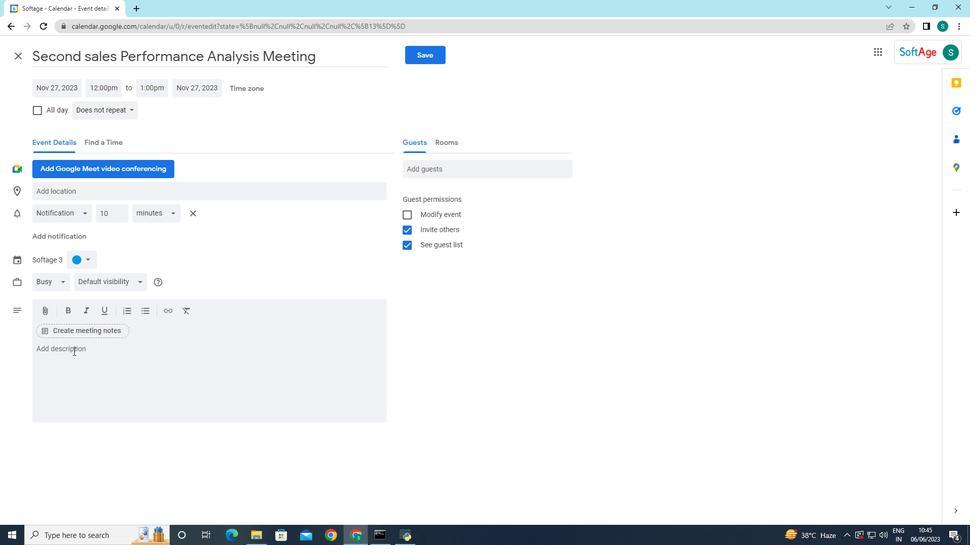 
Action: Mouse moved to (169, 328)
Screenshot: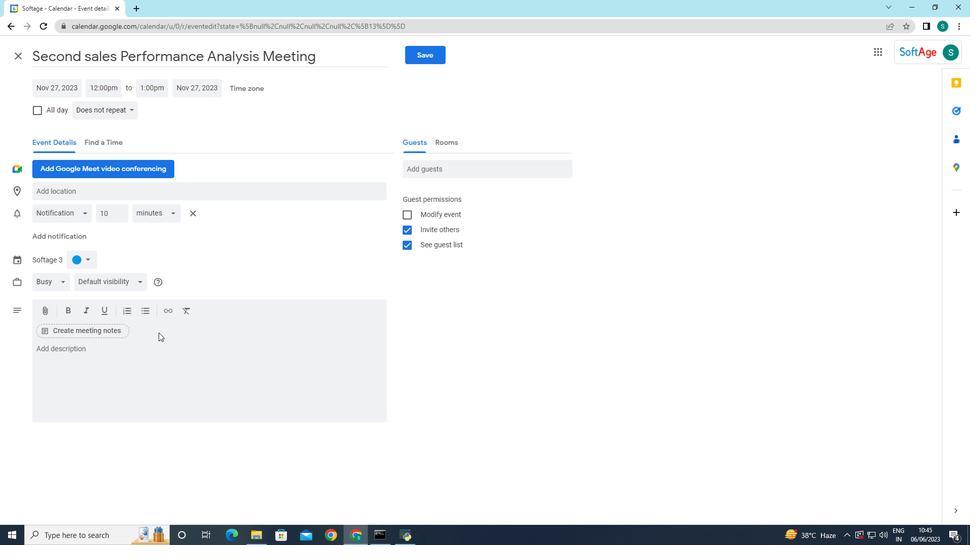 
Action: Key pressed <Key.caps_lock>A<Key.space><Key.caps_lock>conference<Key.space>call<Key.space>with<Key.space>partners<Key.space>serves<Key.space>as<Key.space>a<Key.space>platform<Key.space>for<Key.space>collaborative<Key.space>discussions.<Key.space><Key.caps_lock>IT<Key.space><Key.backspace><Key.backspace>T<Key.backspace><Key.caps_lock>t<Key.space>brings<Key.space>together<Key.space>representatives<Key.space>from<Key.space>different<Key.space>organizations<Key.space>or<Key.space>departmendts<Key.space><Key.backspace><Key.backspace><Key.backspace><Key.backspace><Key.backspace><Key.backspace><Key.backspace><Key.backspace><Key.backspace><Key.backspace><Key.backspace><Key.backspace>epartments<Key.space>to<Key.space>exh=<Key.backspace><Key.backspace><Key.backspace>xchanges<Key.backspace><Key.backspace><Key.space>e<Key.space><Key.backspace><Key.backspace><Key.backspace>e<Key.space>ideas,<Key.space>share<Key.space>updatres<Key.backspace><Key.backspace><Key.backspace>es,<Key.space>and<Key.space>address<Key.space>common<Key.space>challenges,<Key.space><Key.caps_lock>THE<Key.space>CALL<Key.space>ENABLES<Key.space>OPEN<Key.space>AND<Key.space>INTERACTIVE<Key.space>COMMUNICATIONS<Key.backspace>,<Key.space>FOSTERING<Key.space>A<Key.space>SENSE<Key.space>OF<Key.space>TEAMWORK<Key.space>AND<Key.space>COOPERATION<Key.space>AMONG<Key.space>PARTNERS<Key.space><Key.backspace>.
Screenshot: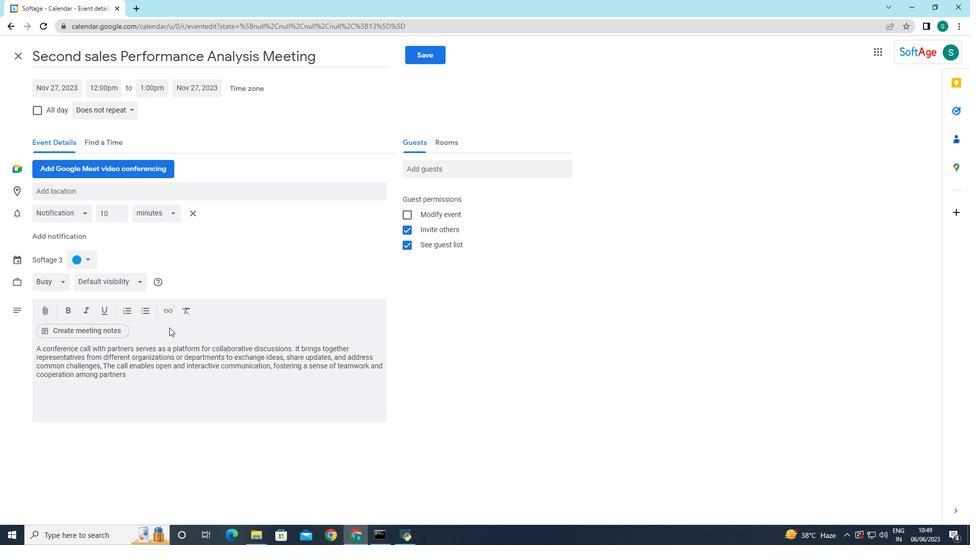 
Action: Mouse moved to (425, 172)
Screenshot: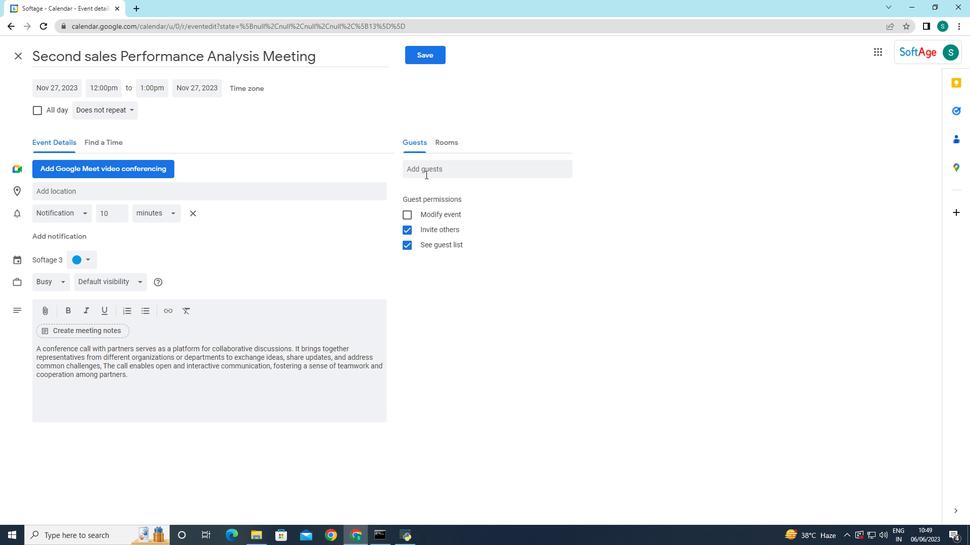 
Action: Mouse pressed left at (425, 172)
Screenshot: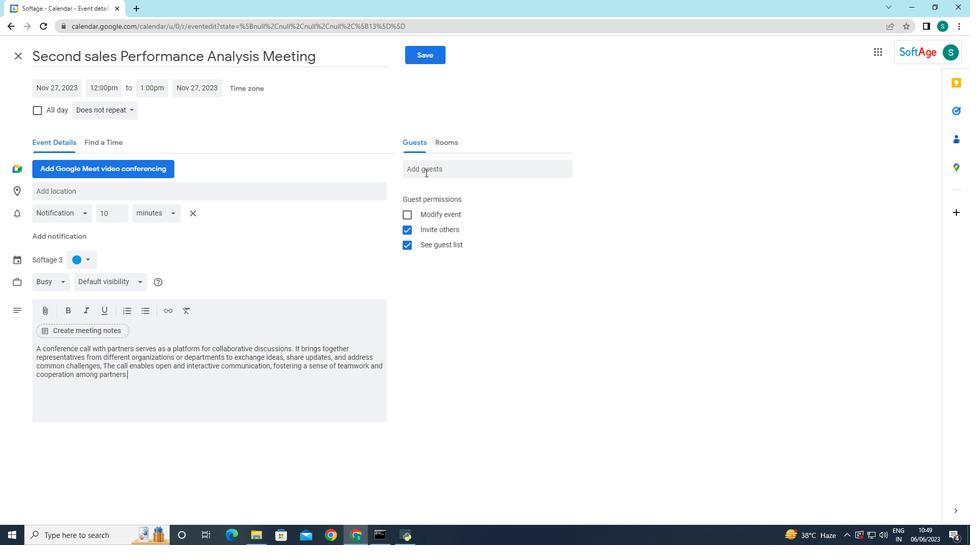 
Action: Key pressed SOFTAGE.7
Screenshot: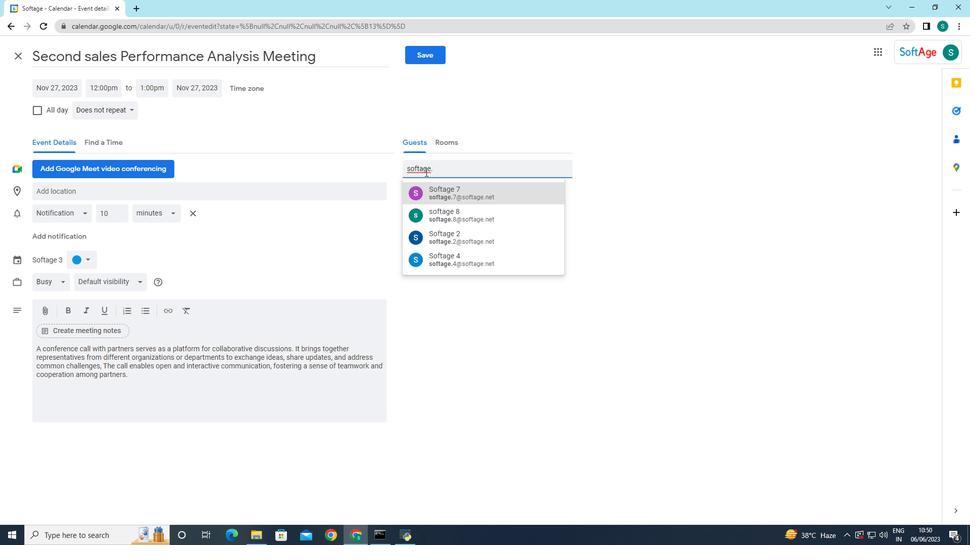 
Action: Mouse moved to (451, 195)
Screenshot: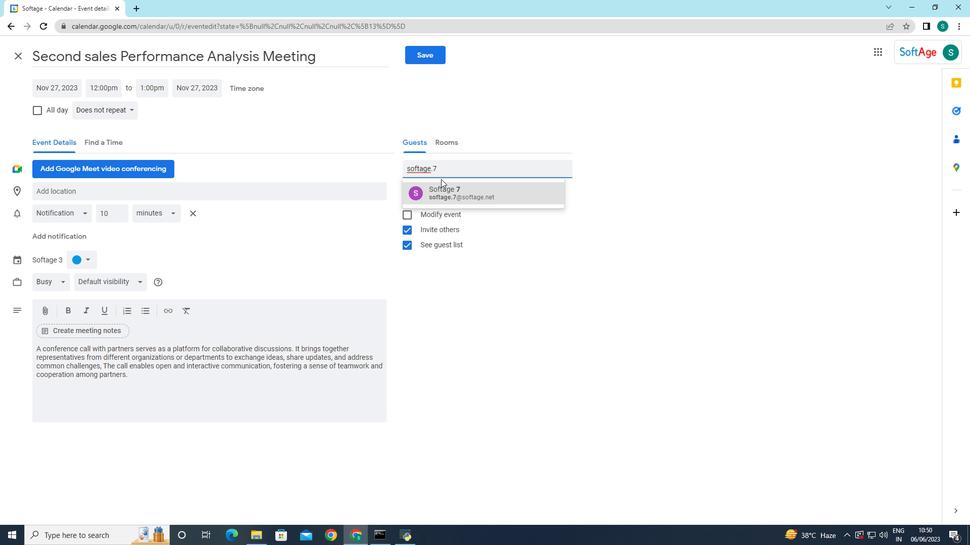 
Action: Mouse pressed left at (451, 195)
Screenshot: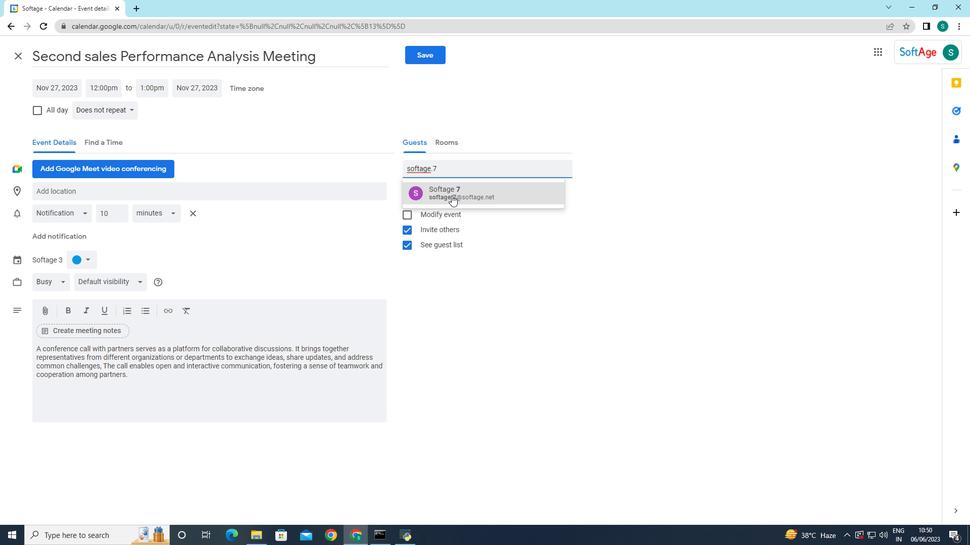 
Action: Mouse moved to (451, 168)
Screenshot: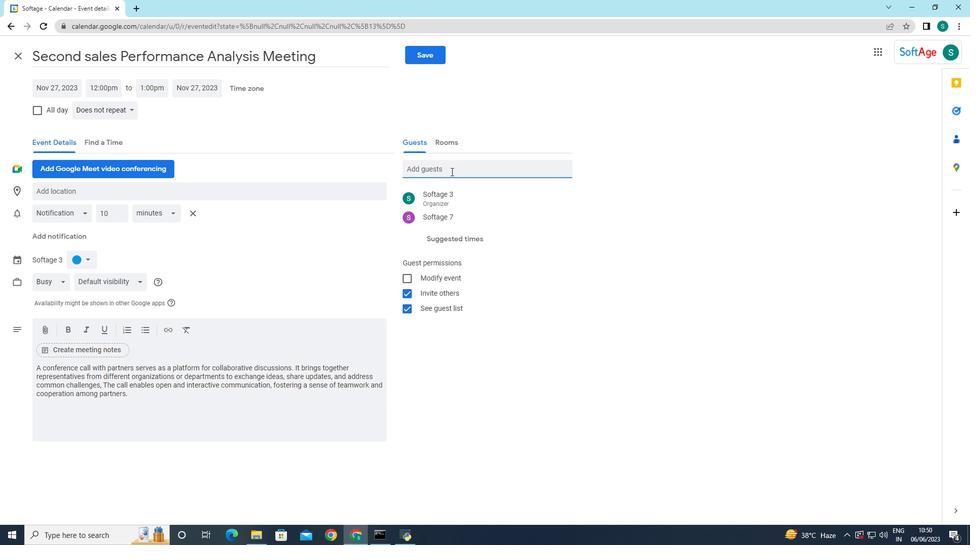 
Action: Mouse pressed left at (451, 168)
Screenshot: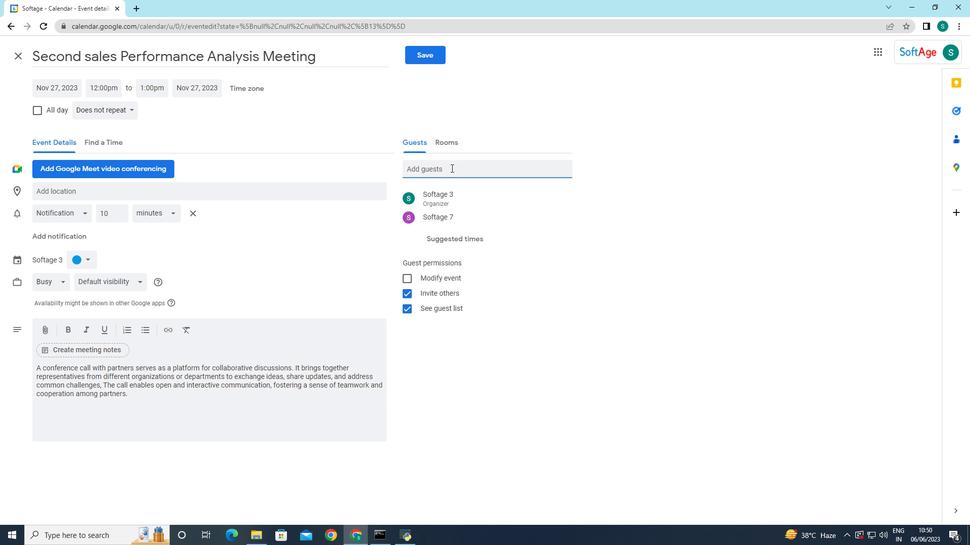 
Action: Mouse moved to (451, 168)
Screenshot: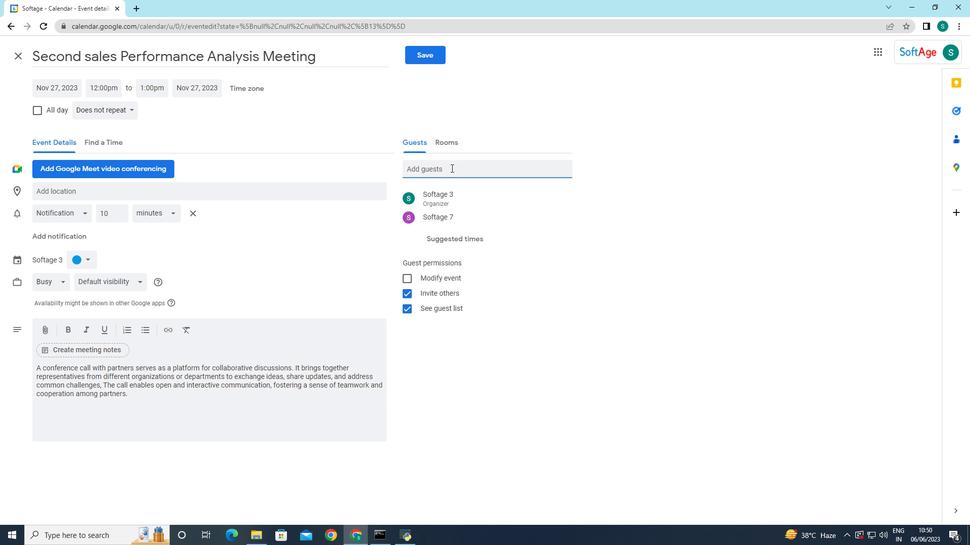 
Action: Key pressed SOF<Key.backspace>FTAGE.8
Screenshot: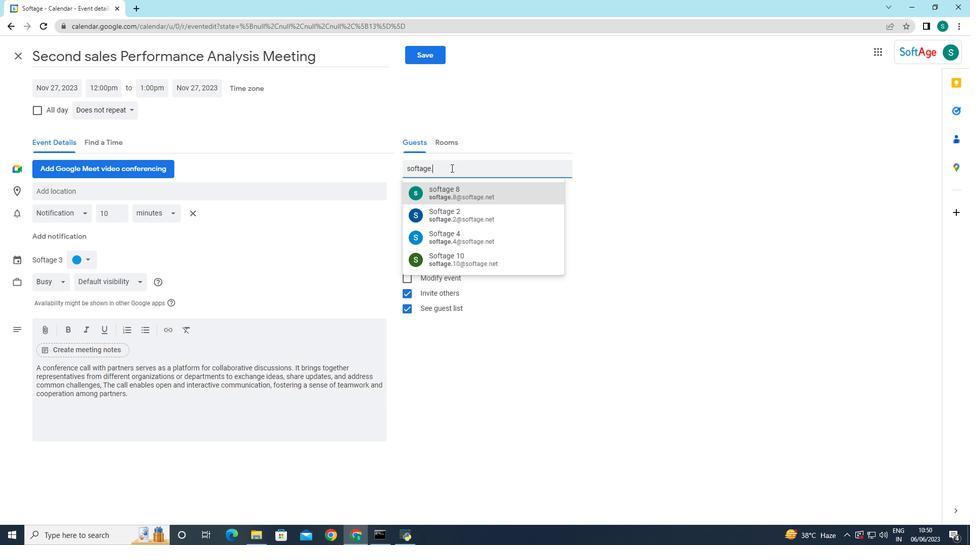 
Action: Mouse moved to (462, 194)
Screenshot: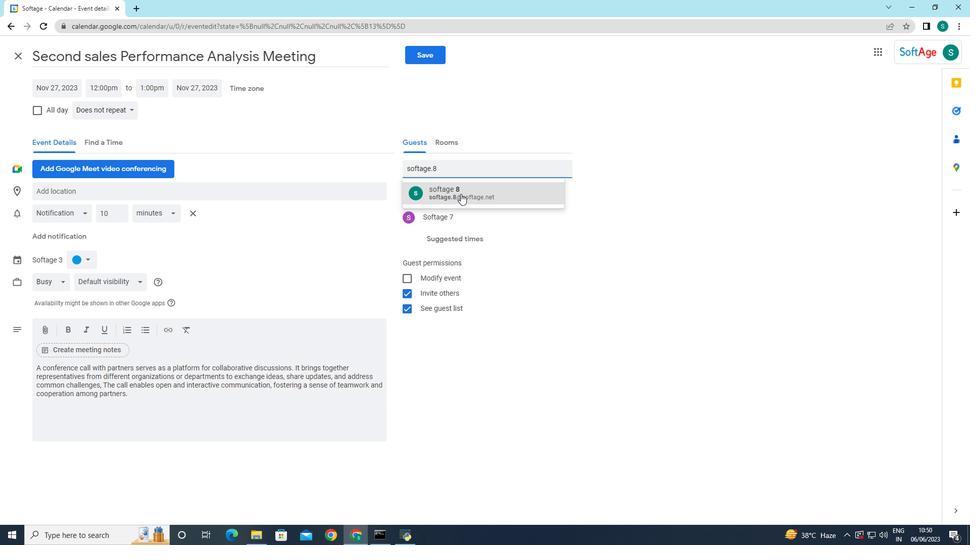 
Action: Mouse pressed left at (462, 194)
Screenshot: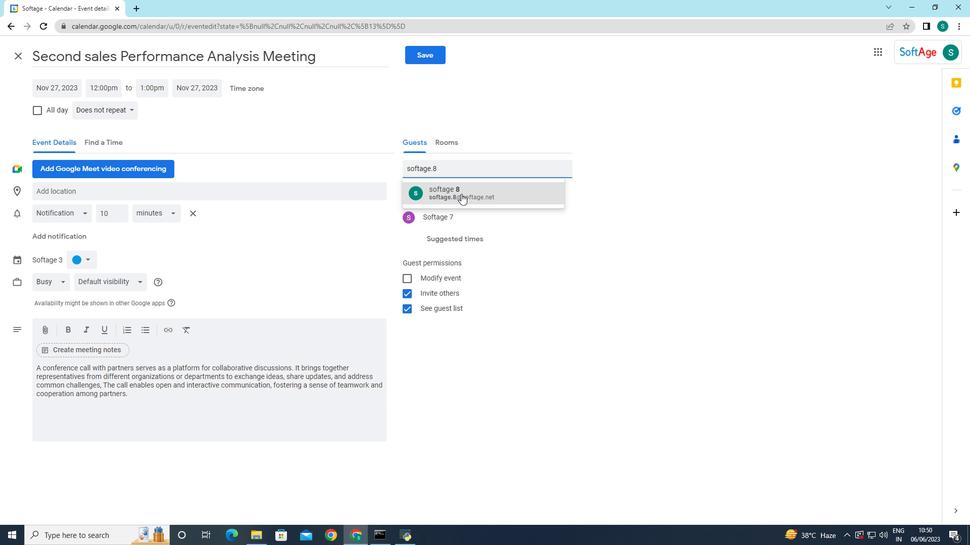 
Action: Mouse moved to (558, 195)
Screenshot: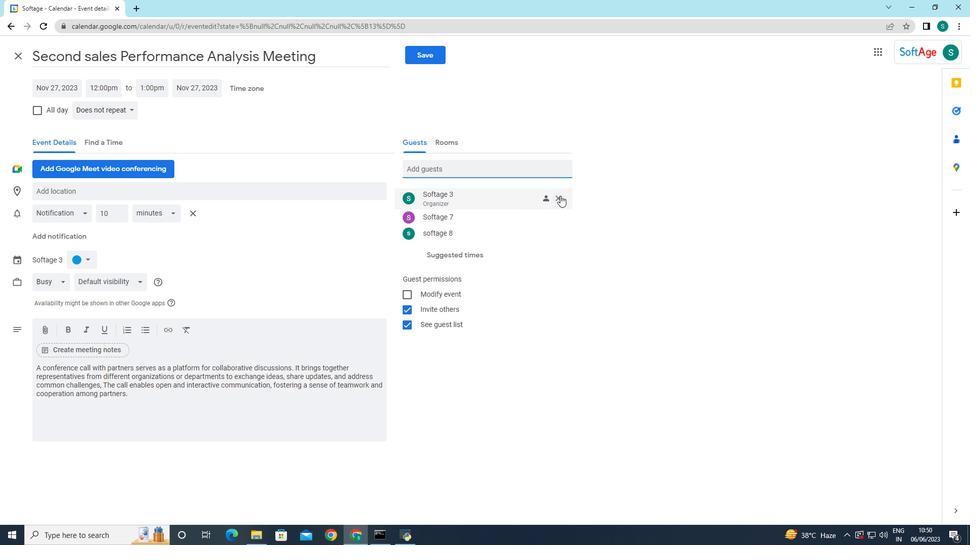 
Action: Mouse pressed left at (558, 195)
Screenshot: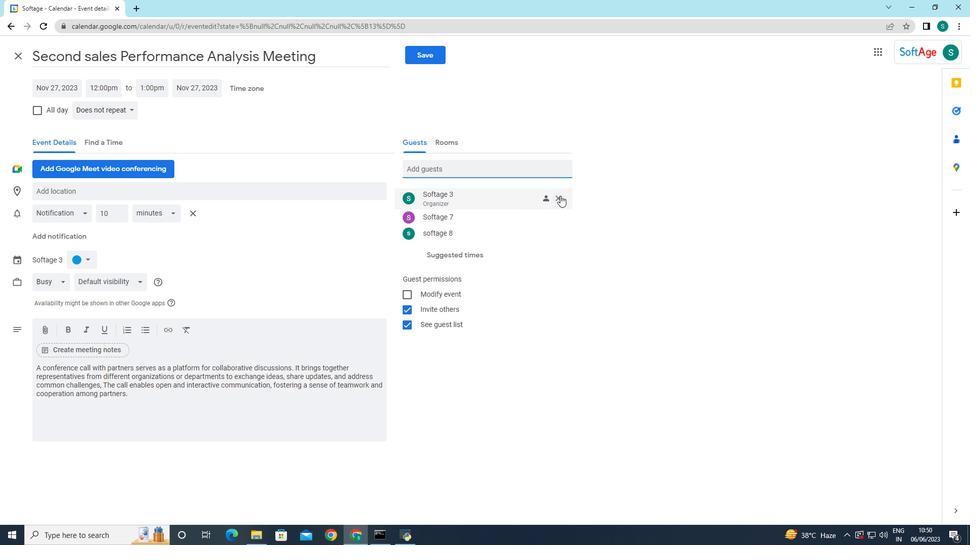
Action: Mouse moved to (107, 106)
Screenshot: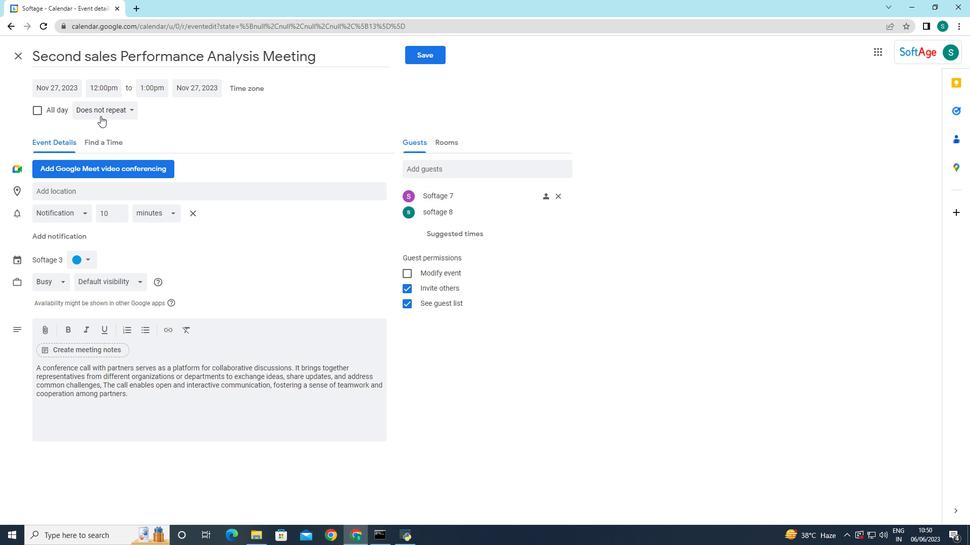 
Action: Mouse pressed left at (107, 106)
Screenshot: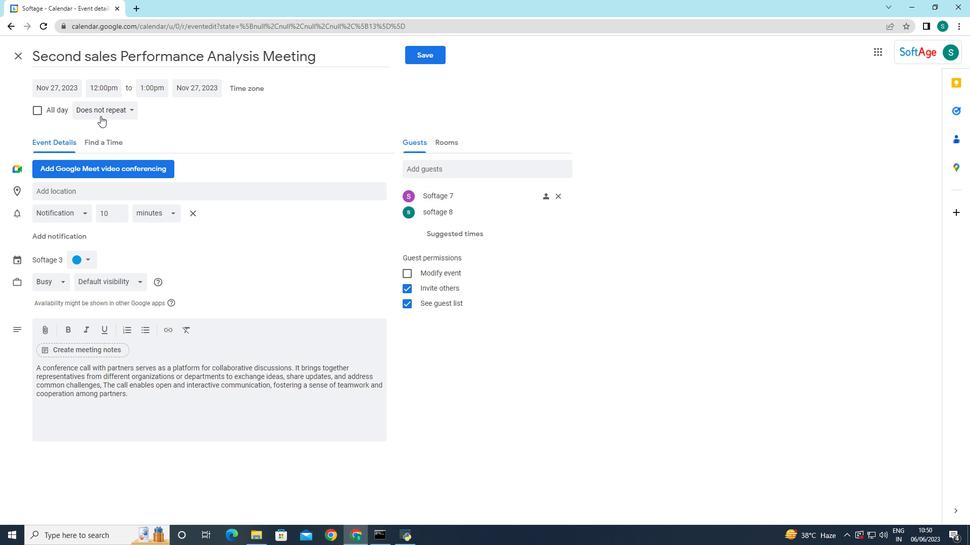 
Action: Mouse moved to (115, 113)
Screenshot: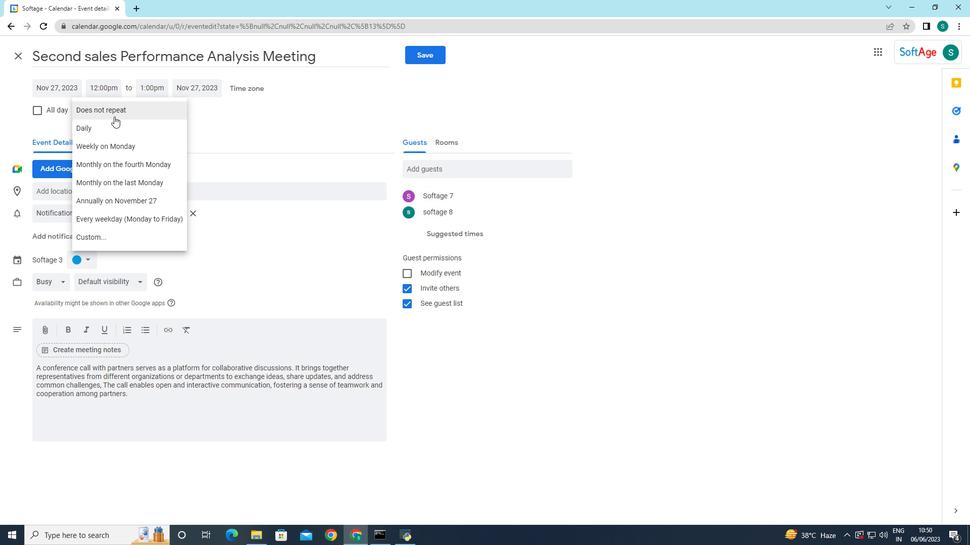 
Action: Mouse pressed left at (115, 113)
Screenshot: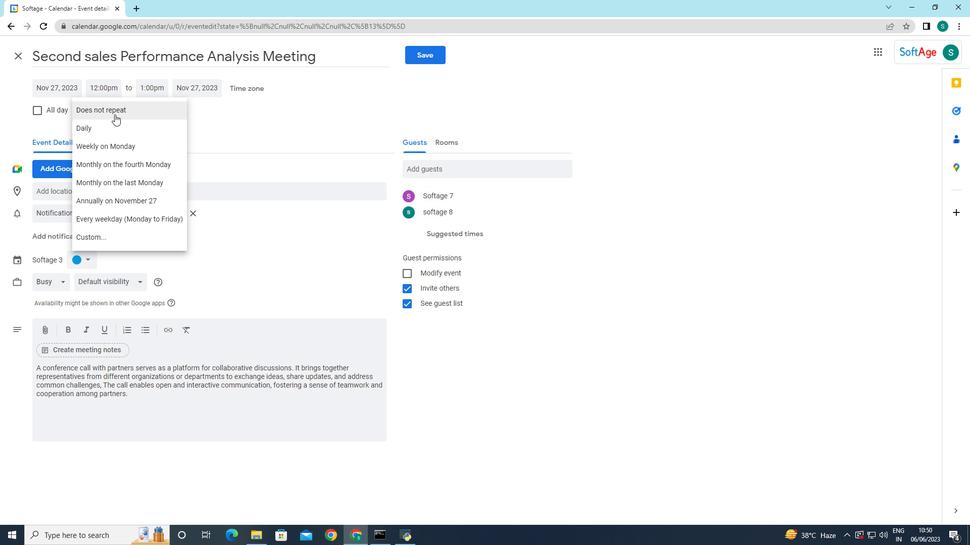 
Action: Mouse moved to (294, 244)
Screenshot: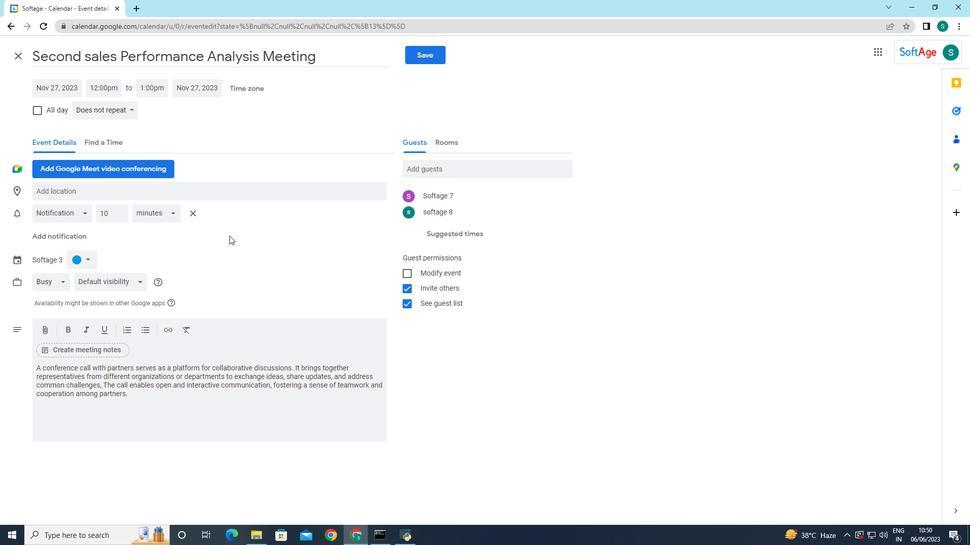 
Action: Mouse pressed left at (294, 244)
Screenshot: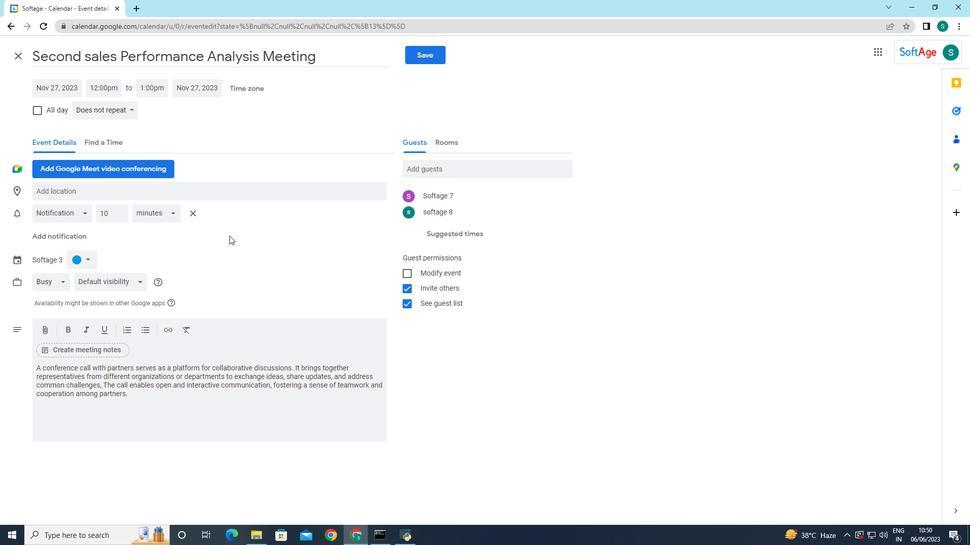
Action: Mouse moved to (430, 54)
Screenshot: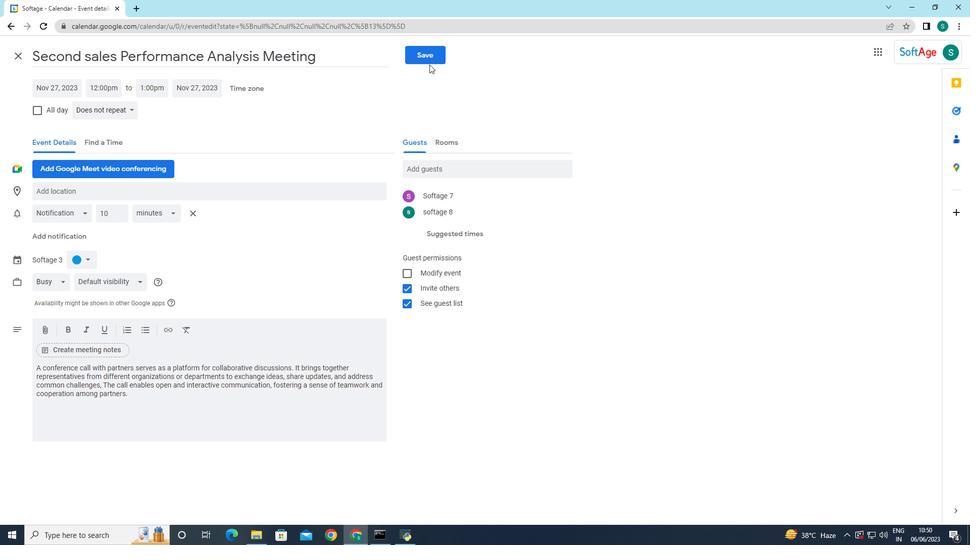 
Action: Mouse pressed left at (430, 54)
Screenshot: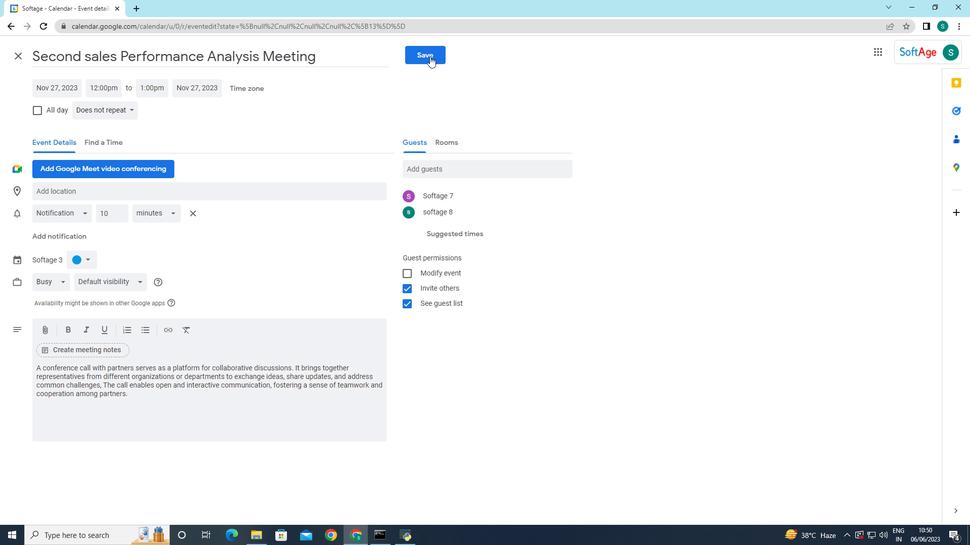 
Action: Mouse moved to (583, 303)
Screenshot: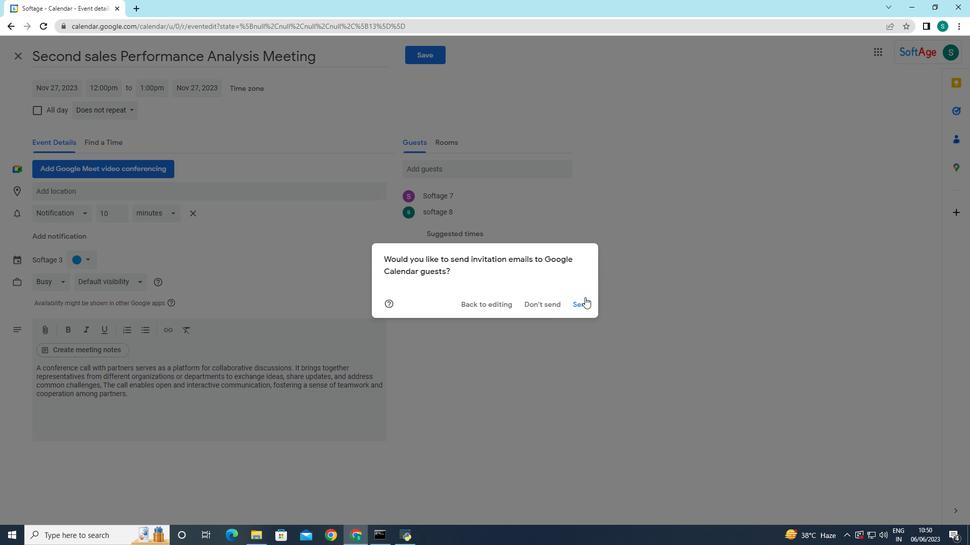 
Action: Mouse pressed left at (583, 303)
Screenshot: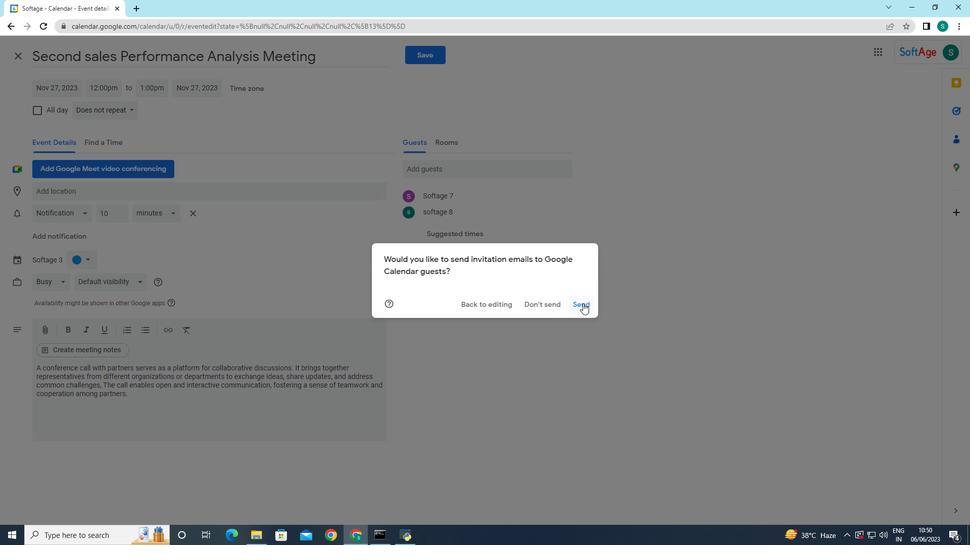 
